Task: Search one way flight ticket for 3 adults, 3 children in premium economy from San Jose: Norman Y. Mineta San Jose International Airport to Jacksonville: Albert J. Ellis Airport on 5-3-2023. Choice of flights is Westjet. Price is upto 25000. Outbound departure time preference is 6:30.
Action: Mouse moved to (387, 192)
Screenshot: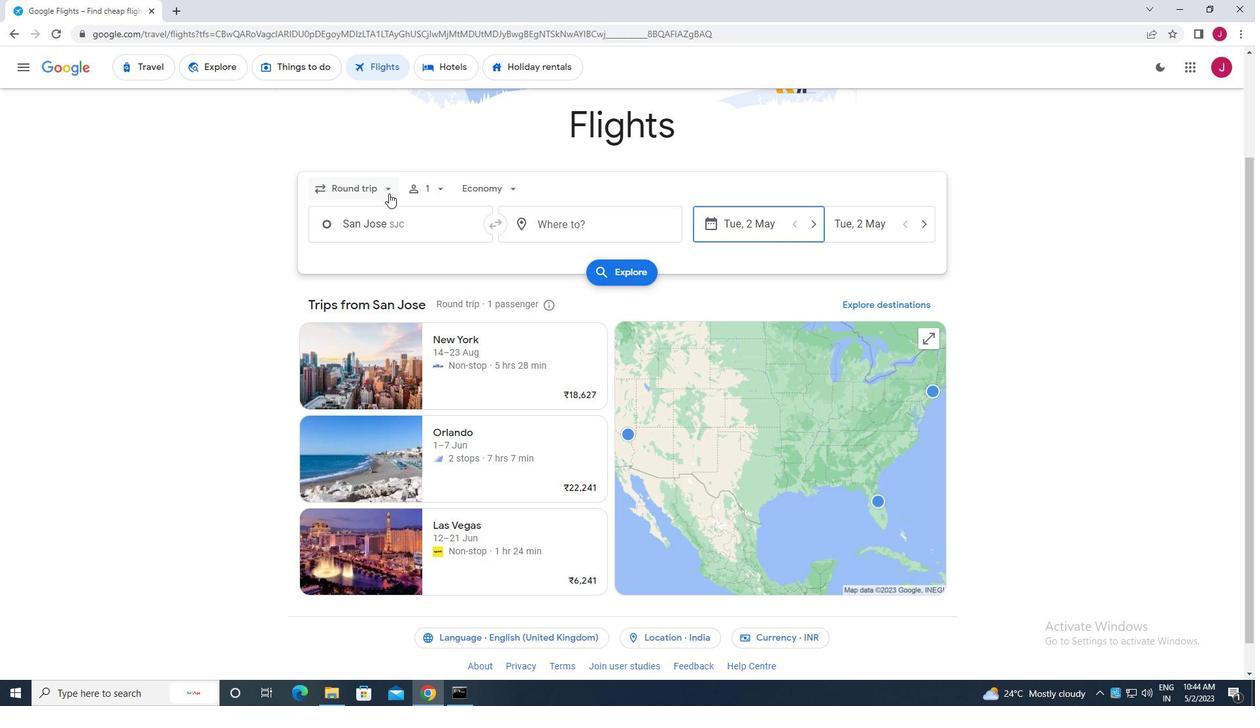 
Action: Mouse pressed left at (387, 192)
Screenshot: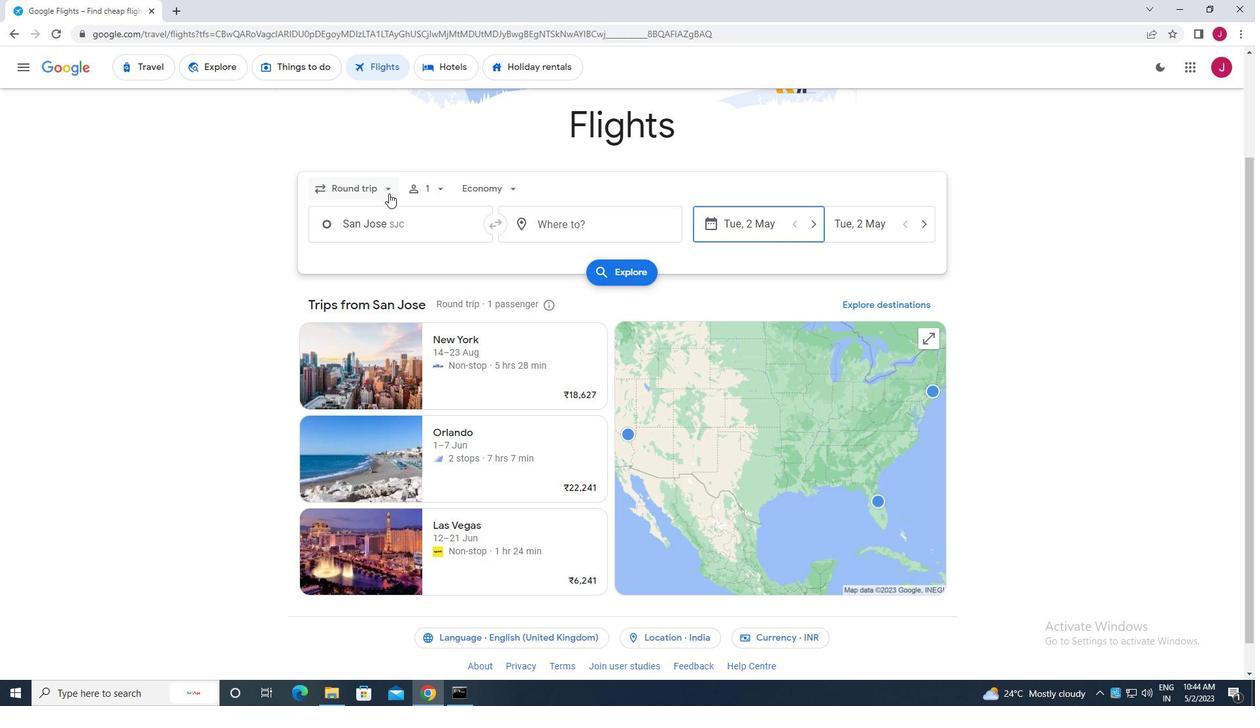 
Action: Mouse moved to (380, 249)
Screenshot: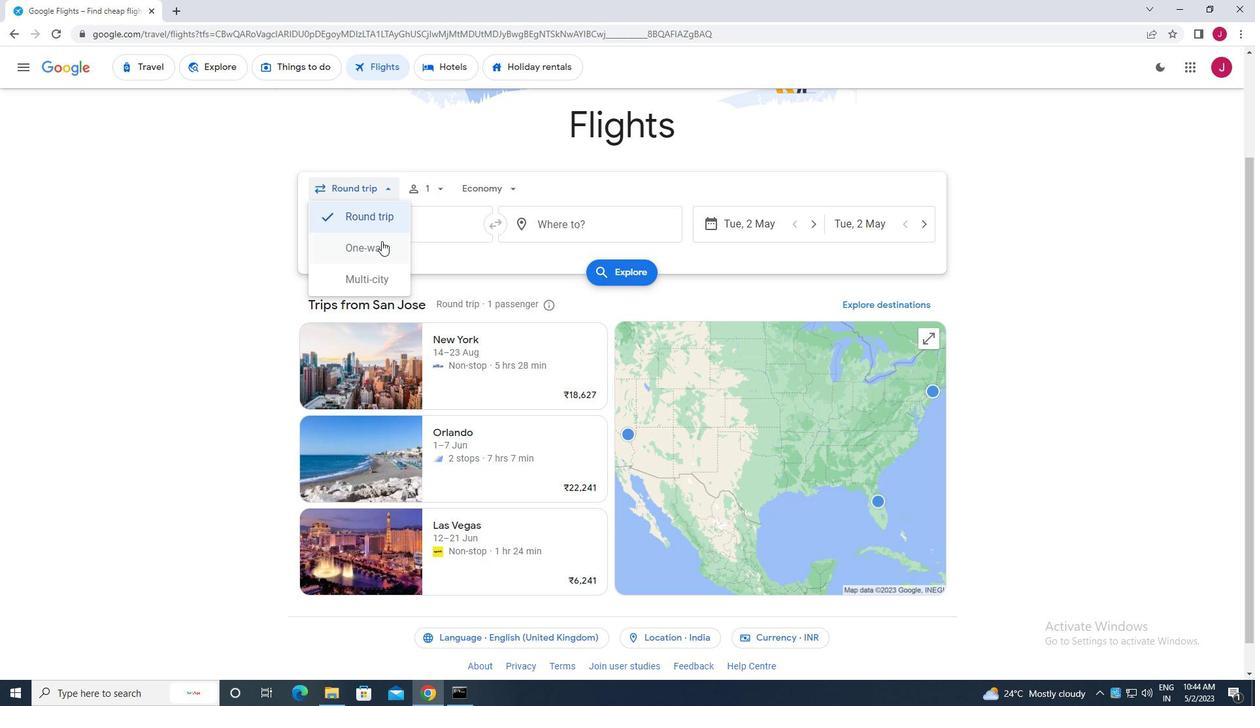 
Action: Mouse pressed left at (380, 249)
Screenshot: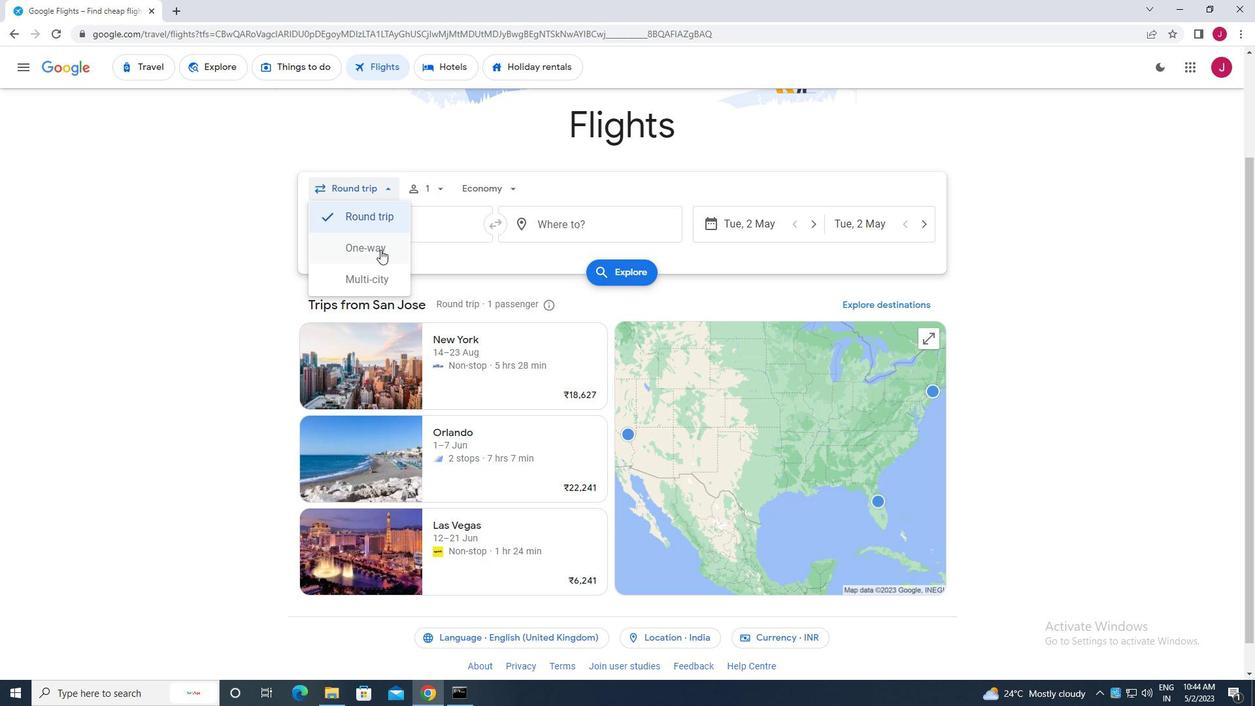 
Action: Mouse moved to (434, 188)
Screenshot: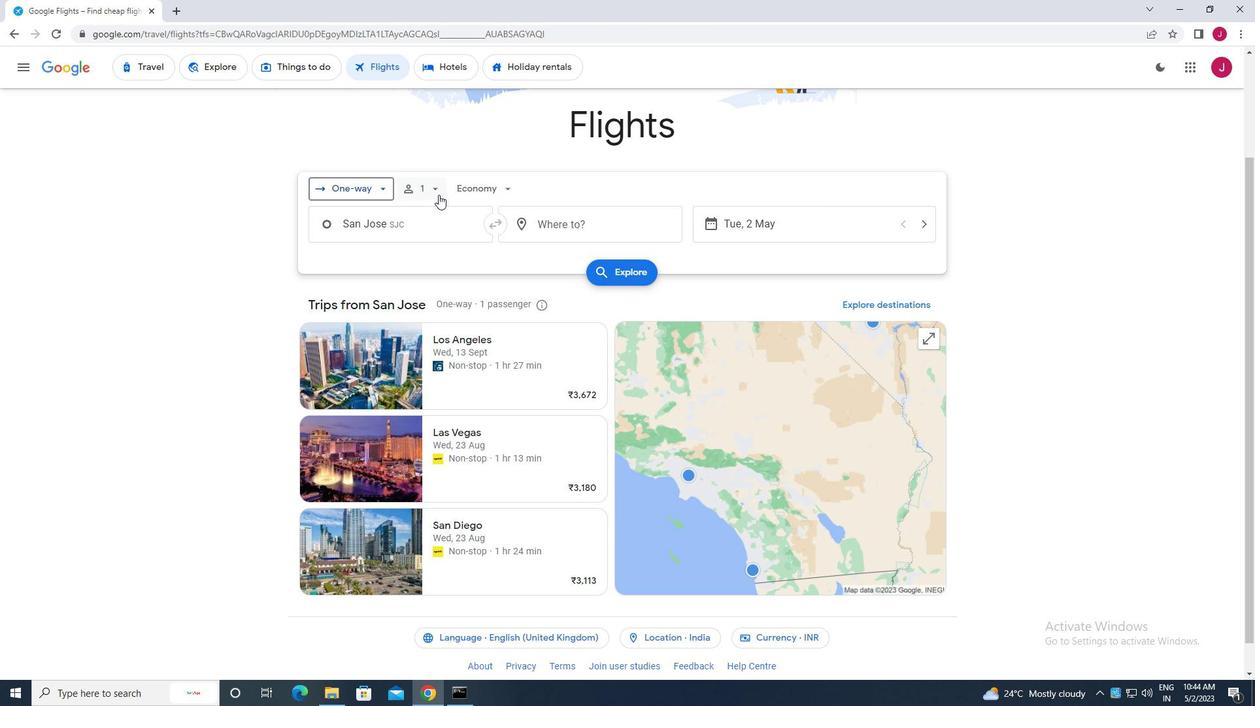 
Action: Mouse pressed left at (434, 188)
Screenshot: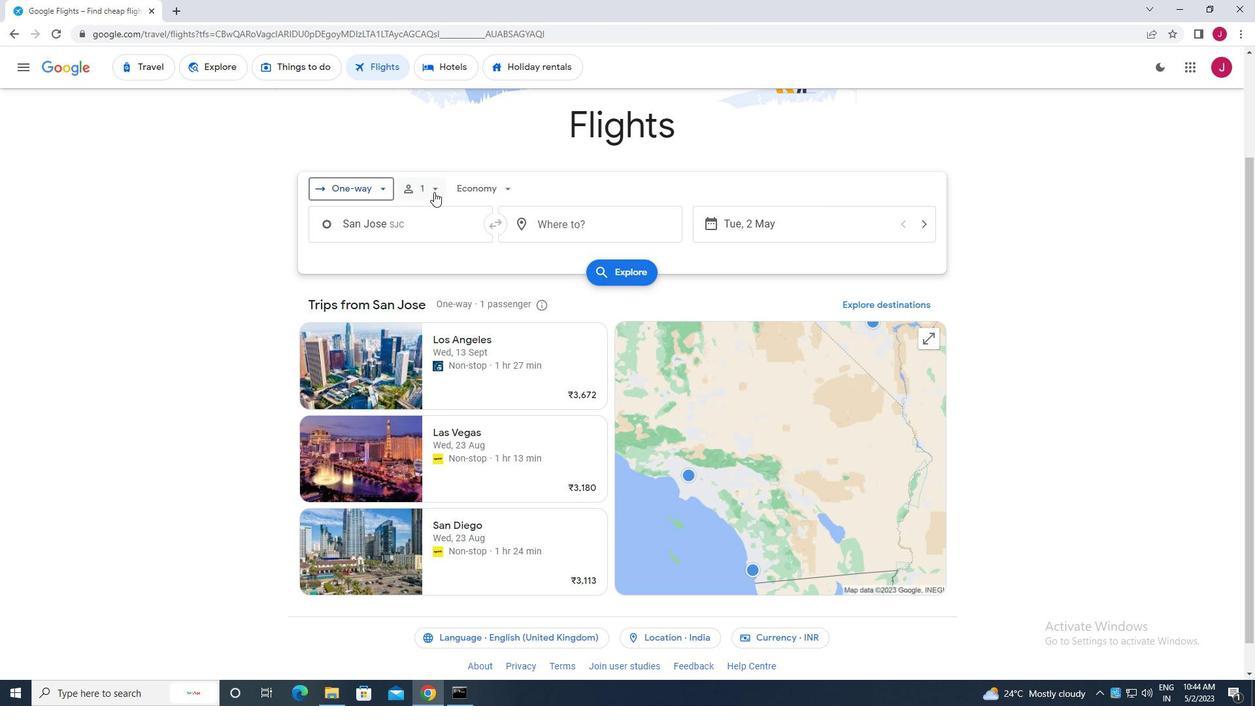
Action: Mouse moved to (540, 224)
Screenshot: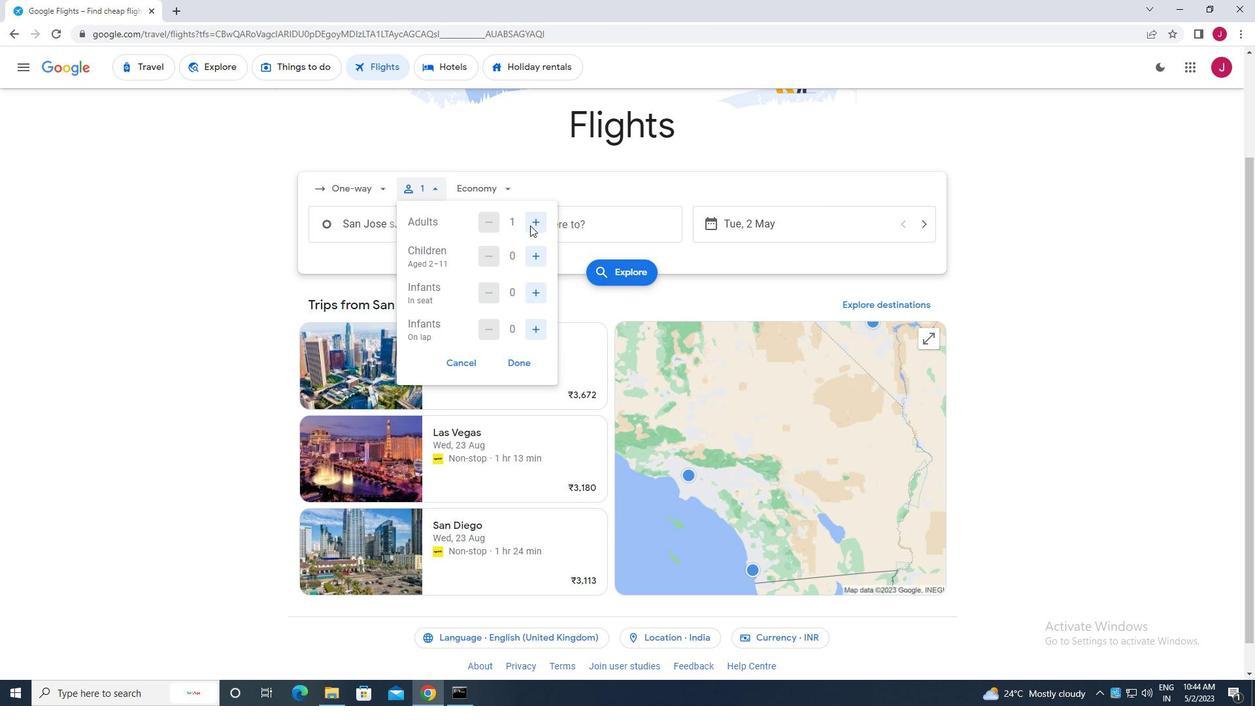 
Action: Mouse pressed left at (540, 224)
Screenshot: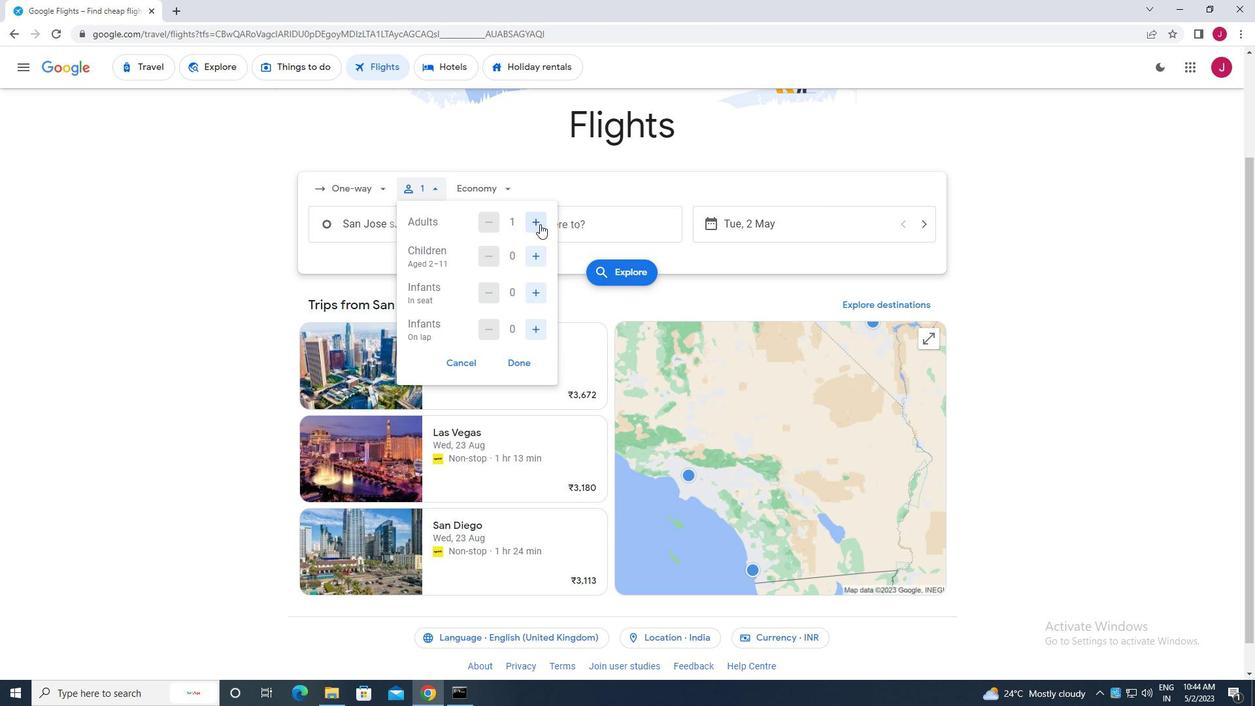
Action: Mouse pressed left at (540, 224)
Screenshot: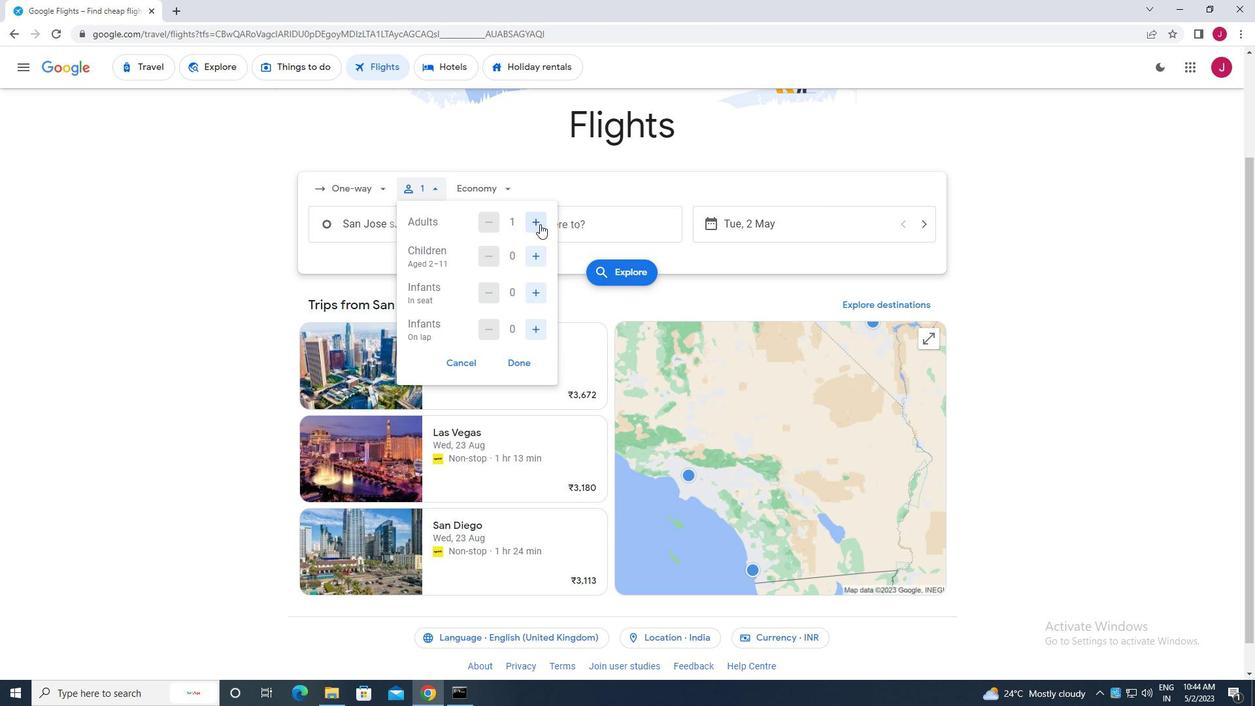 
Action: Mouse moved to (535, 259)
Screenshot: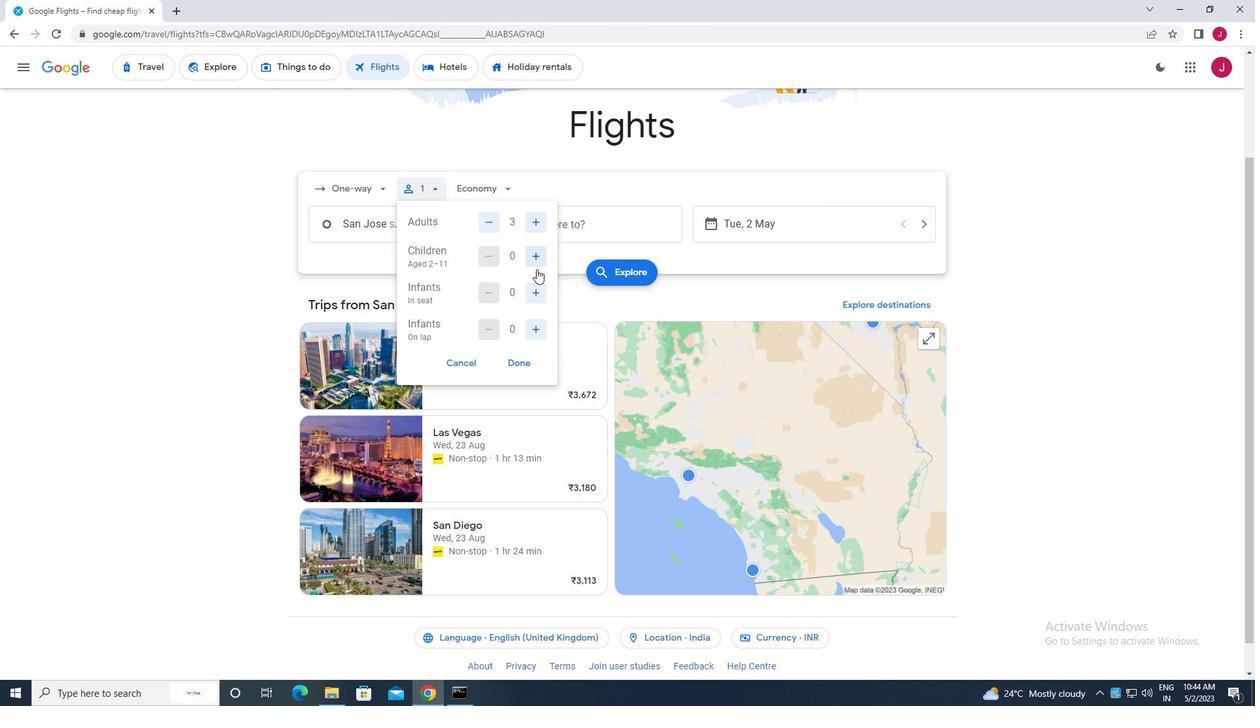 
Action: Mouse pressed left at (535, 259)
Screenshot: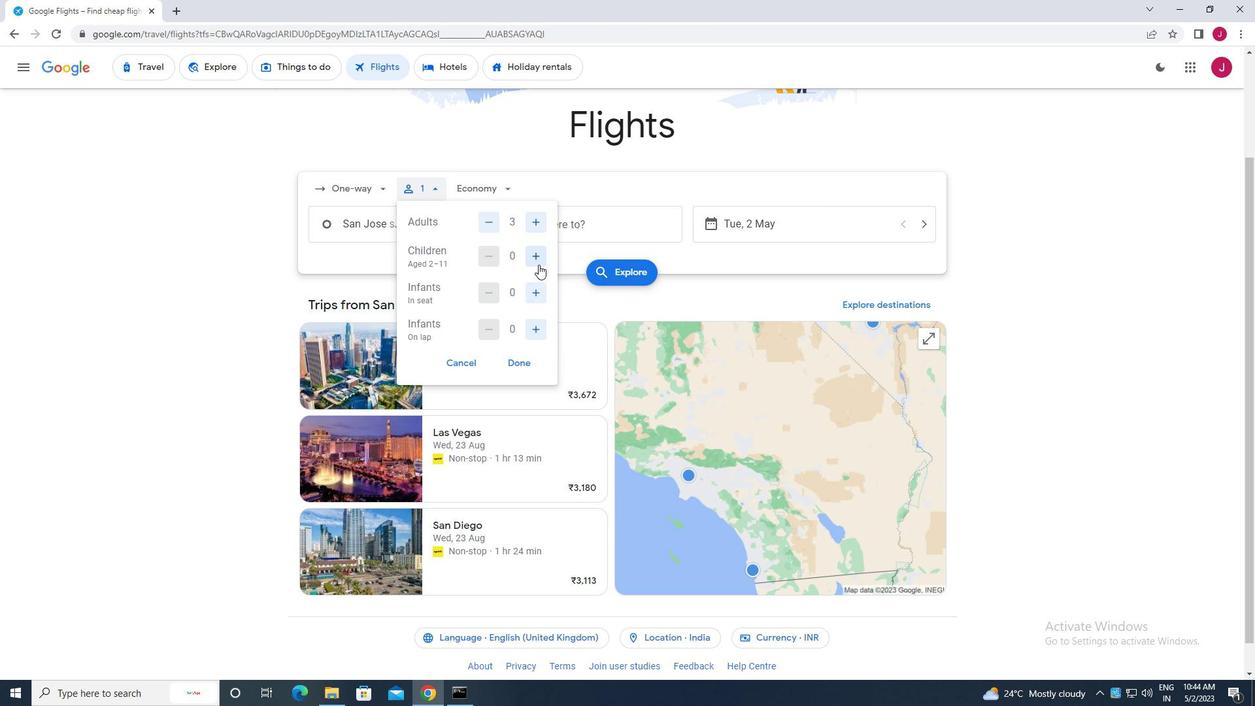 
Action: Mouse pressed left at (535, 259)
Screenshot: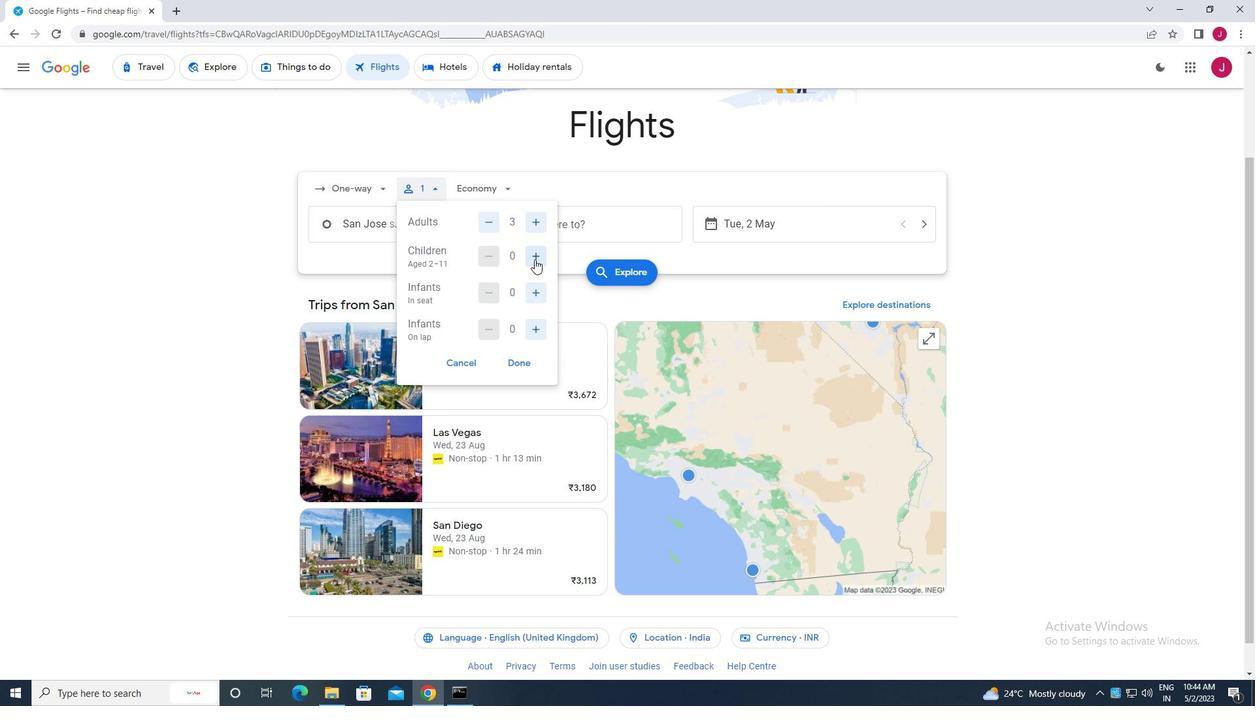 
Action: Mouse pressed left at (535, 259)
Screenshot: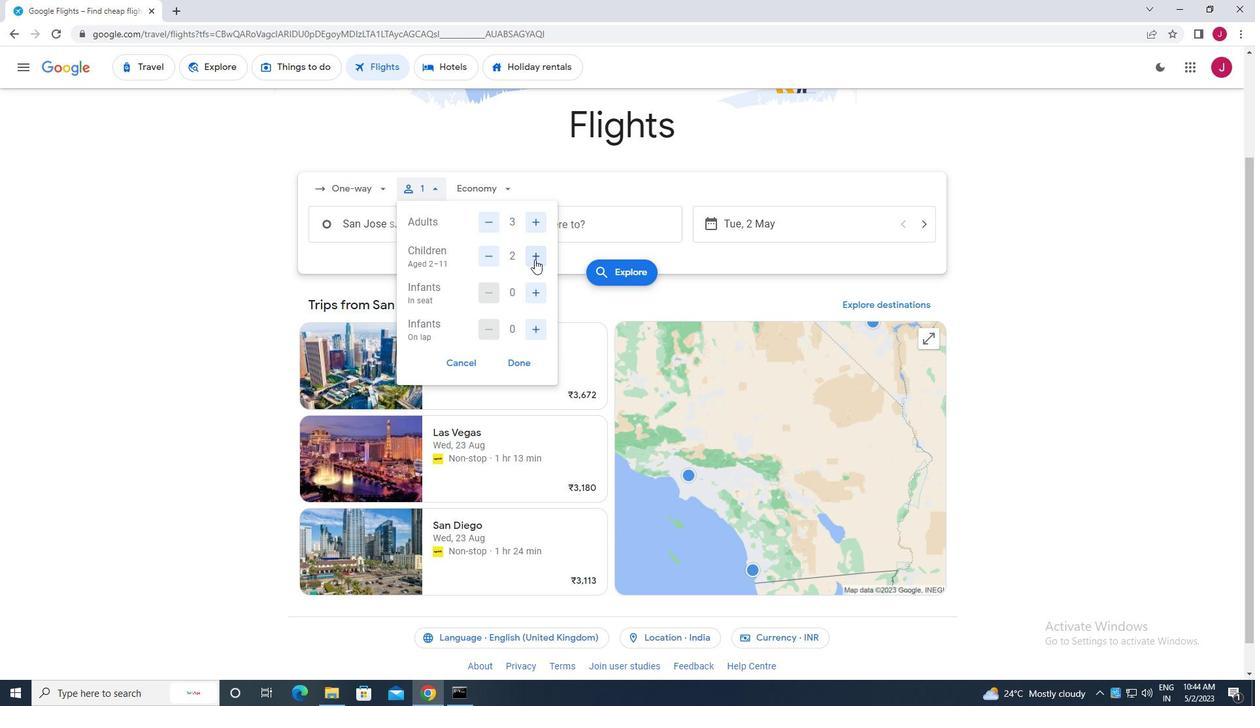 
Action: Mouse moved to (520, 363)
Screenshot: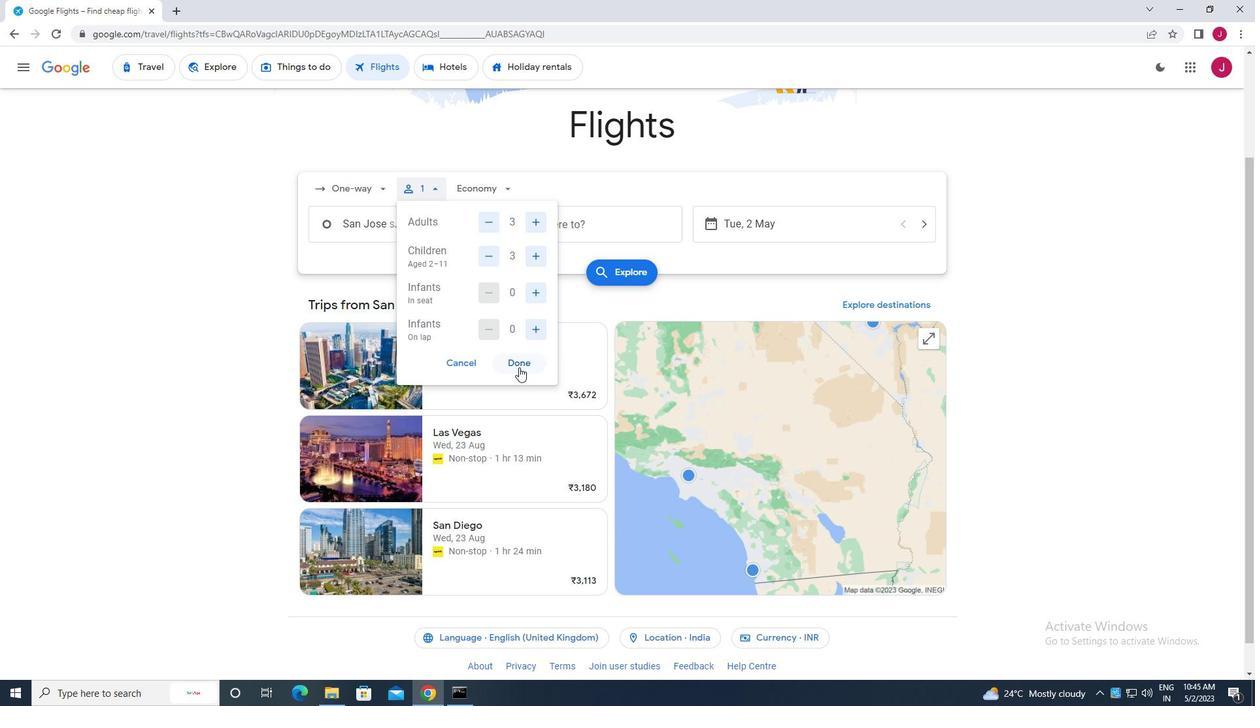 
Action: Mouse pressed left at (520, 363)
Screenshot: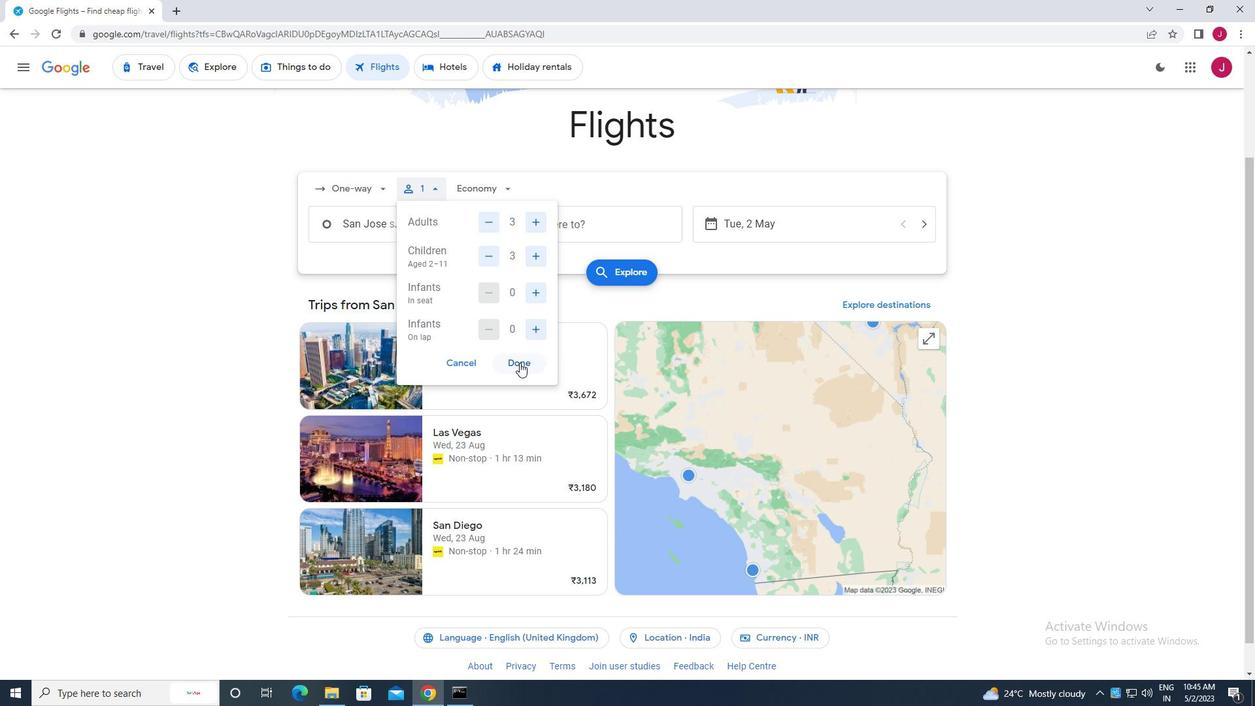 
Action: Mouse moved to (478, 186)
Screenshot: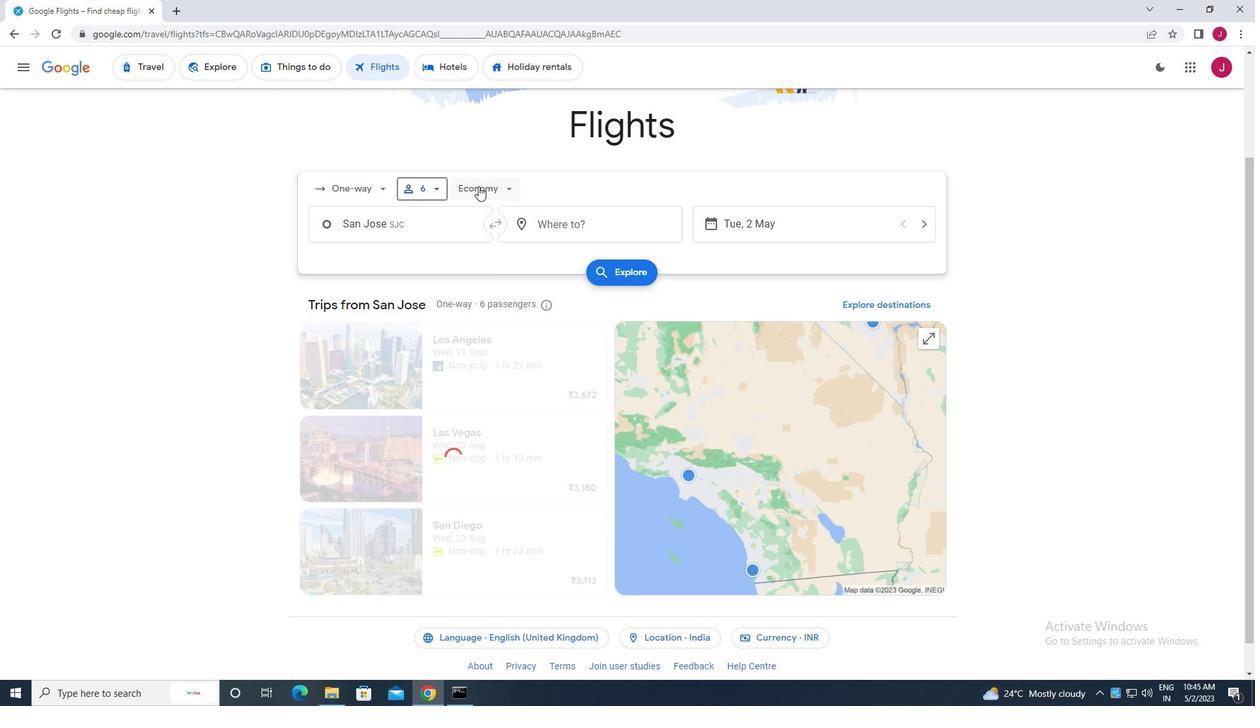 
Action: Mouse pressed left at (478, 186)
Screenshot: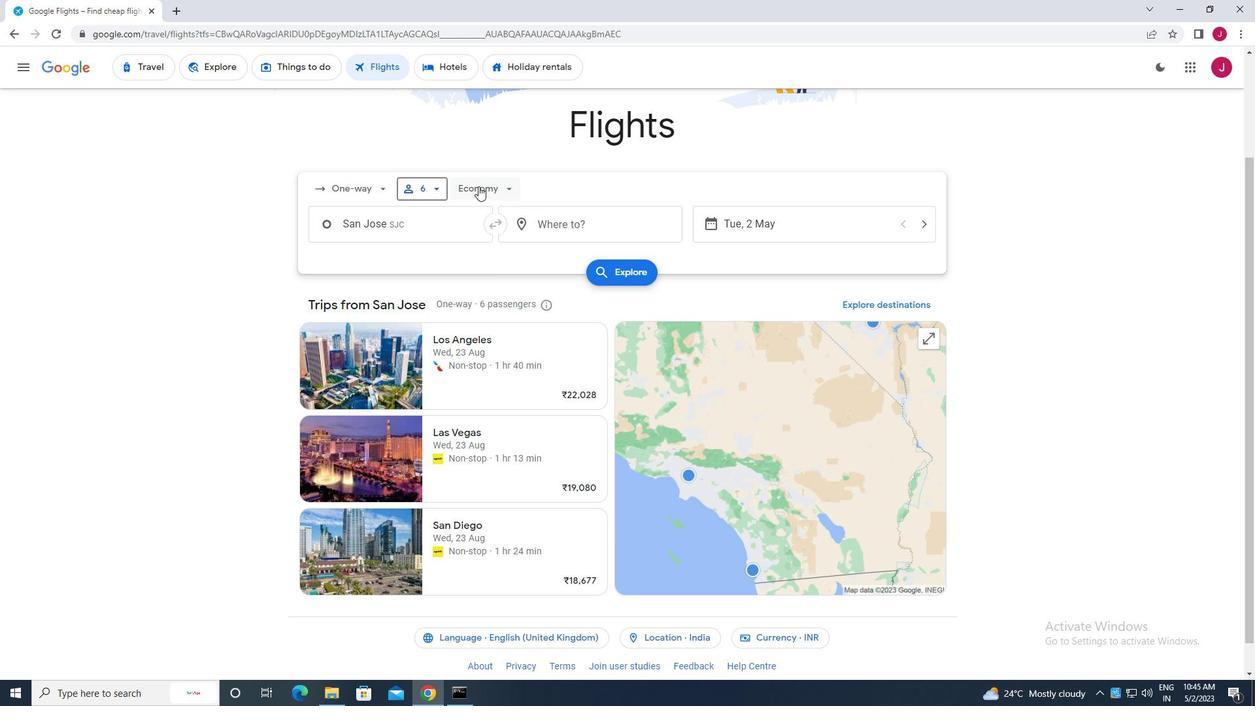 
Action: Mouse moved to (521, 245)
Screenshot: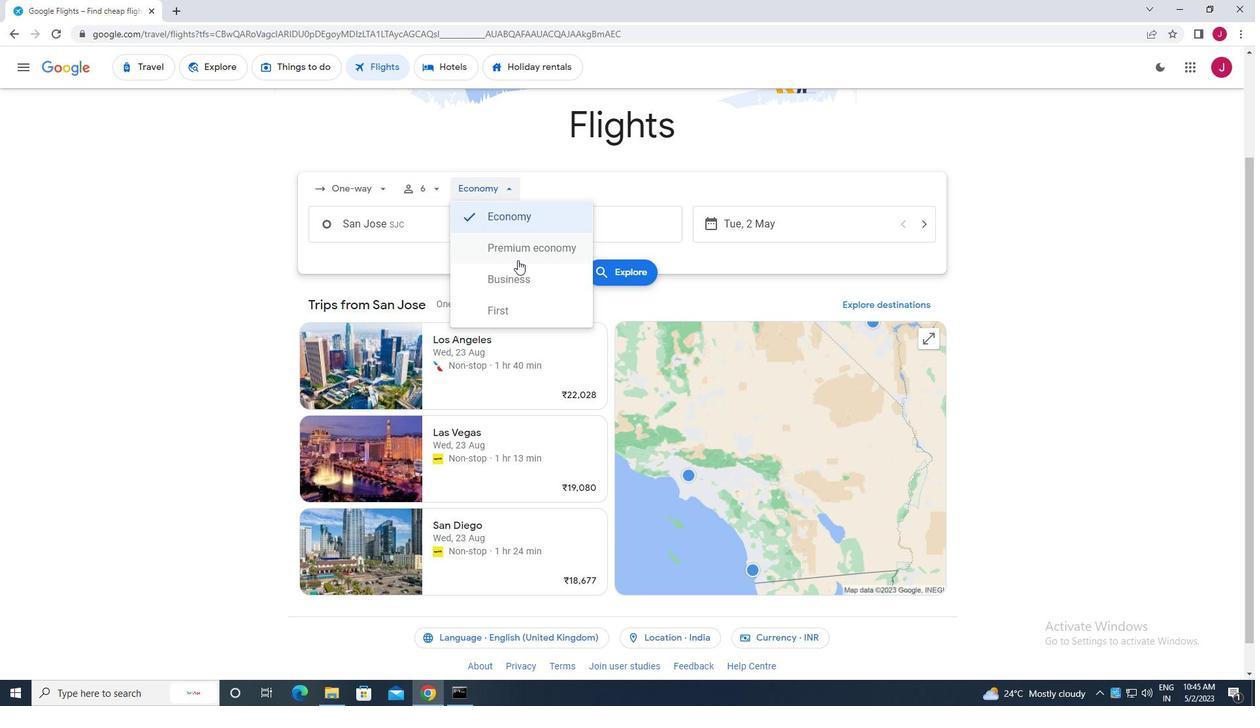 
Action: Mouse pressed left at (521, 245)
Screenshot: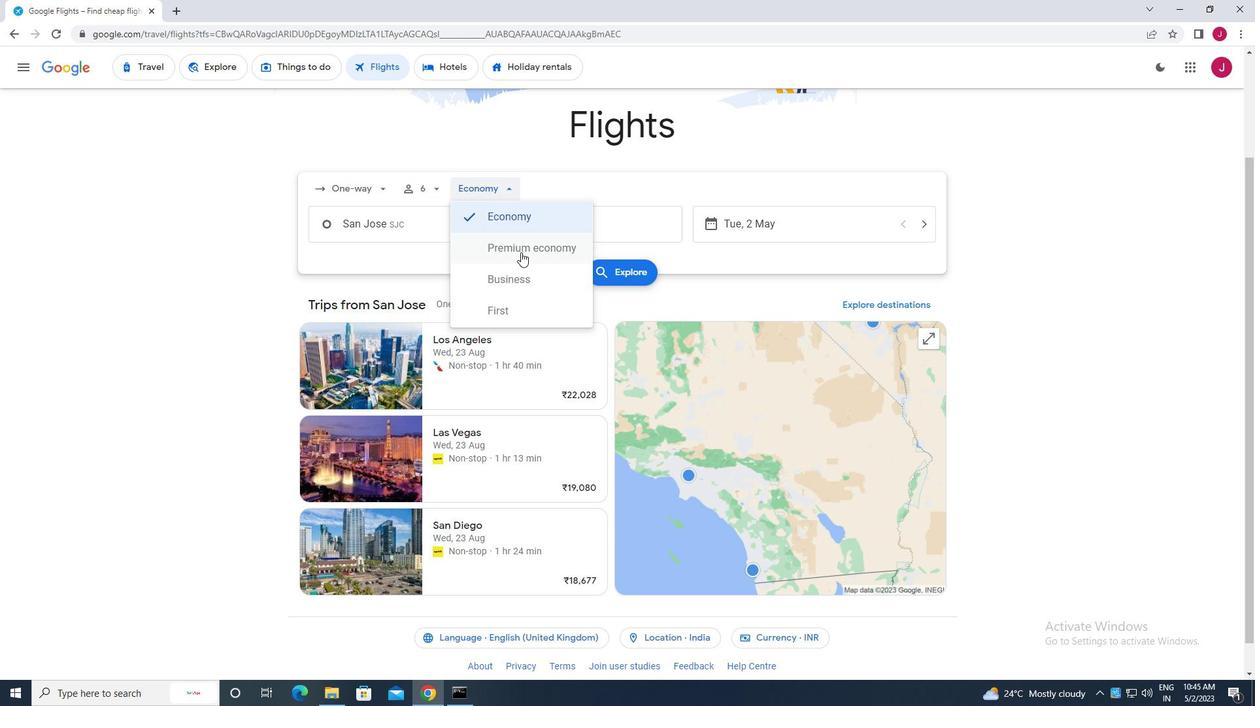 
Action: Mouse moved to (446, 231)
Screenshot: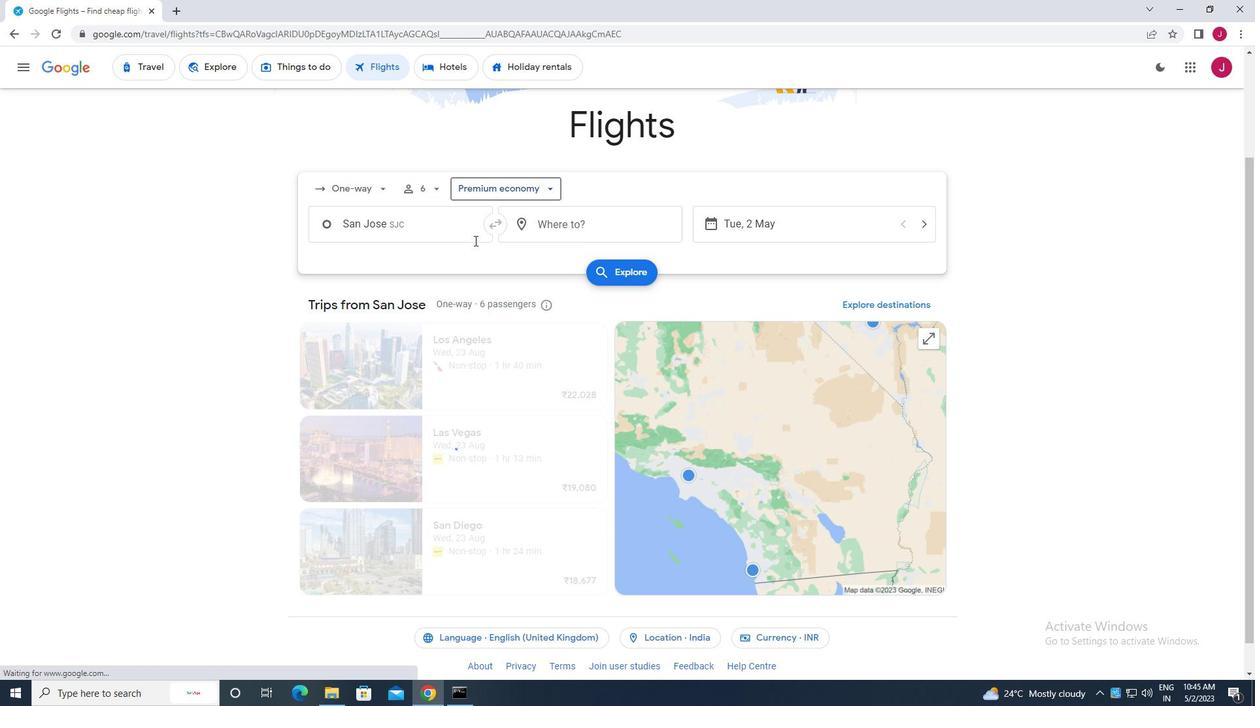 
Action: Mouse pressed left at (446, 231)
Screenshot: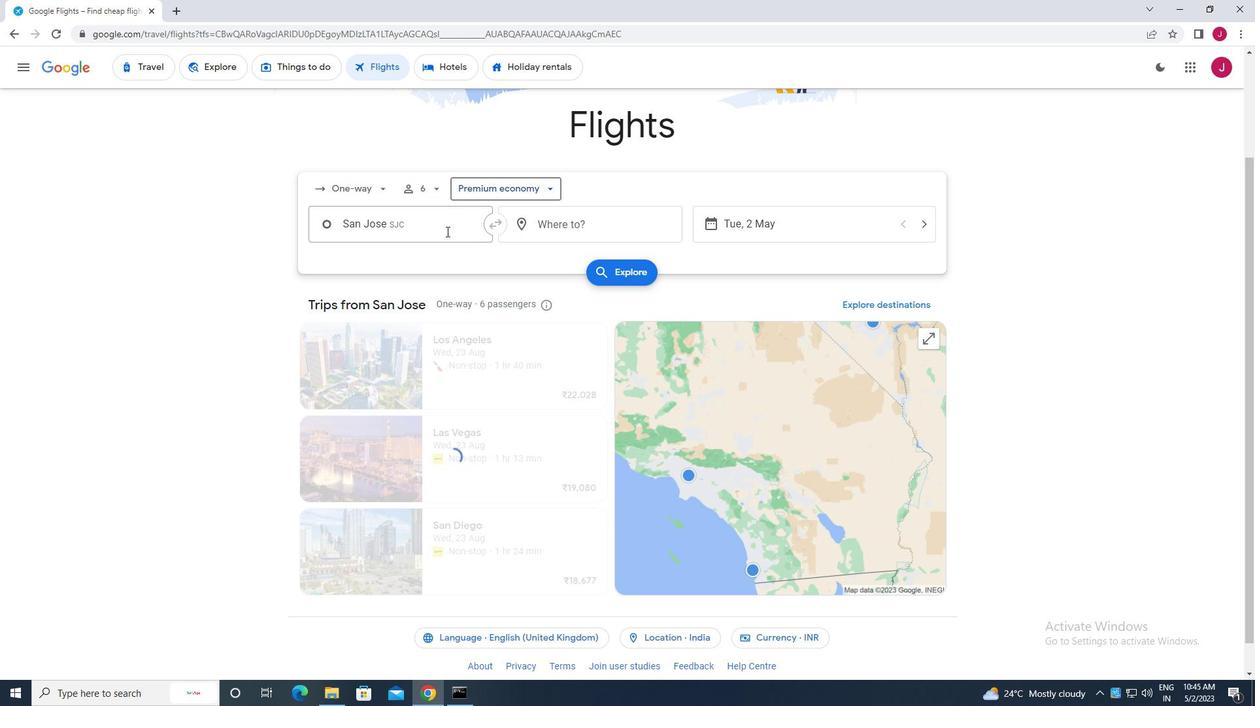 
Action: Key pressed san<Key.space>
Screenshot: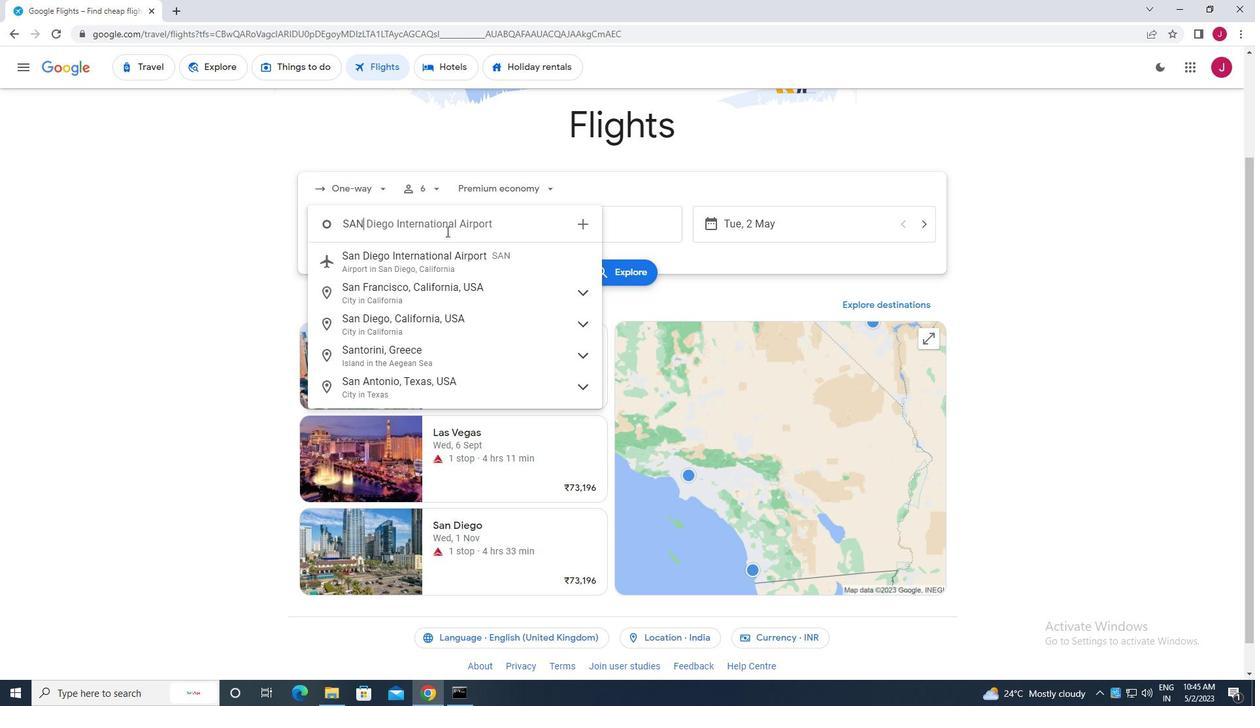 
Action: Mouse moved to (446, 231)
Screenshot: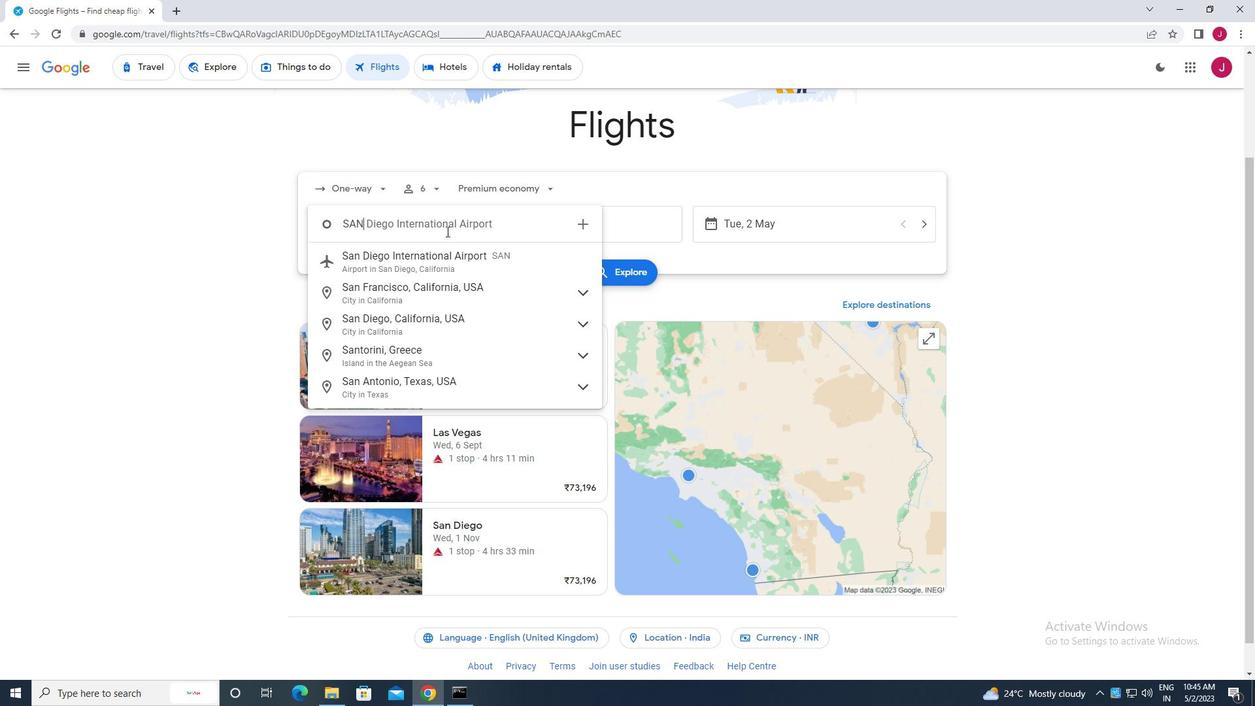 
Action: Key pressed j
Screenshot: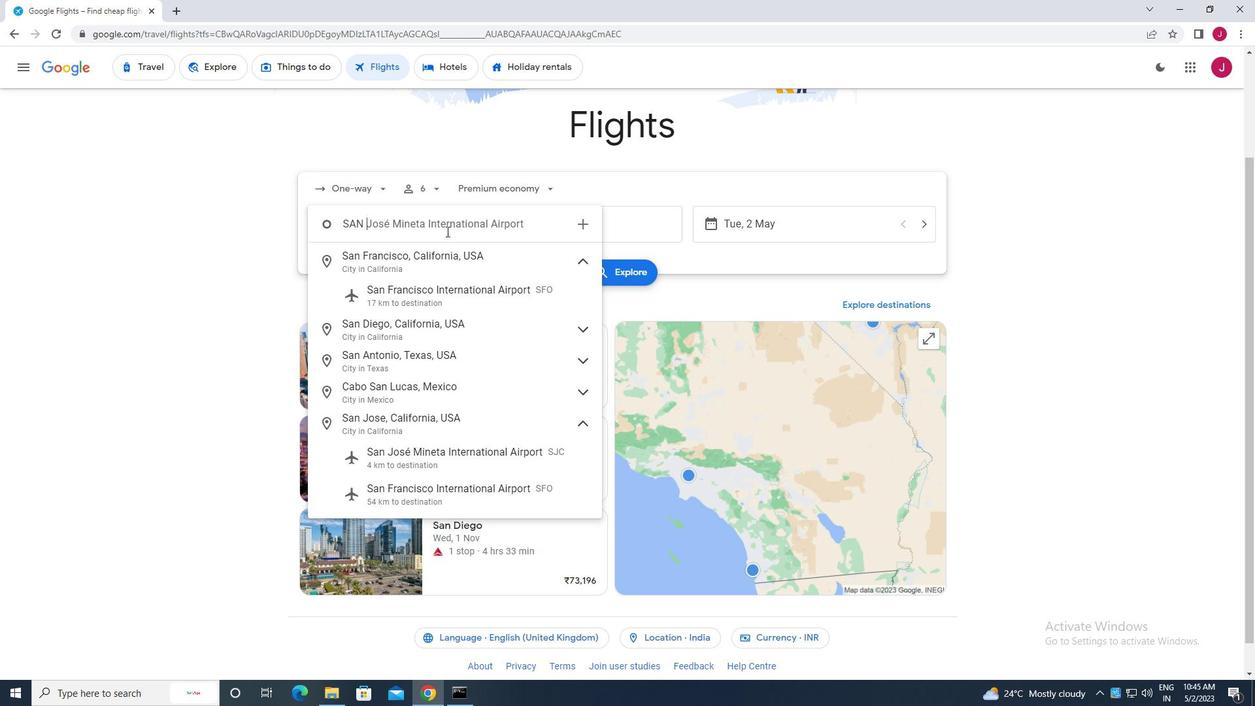 
Action: Mouse moved to (457, 294)
Screenshot: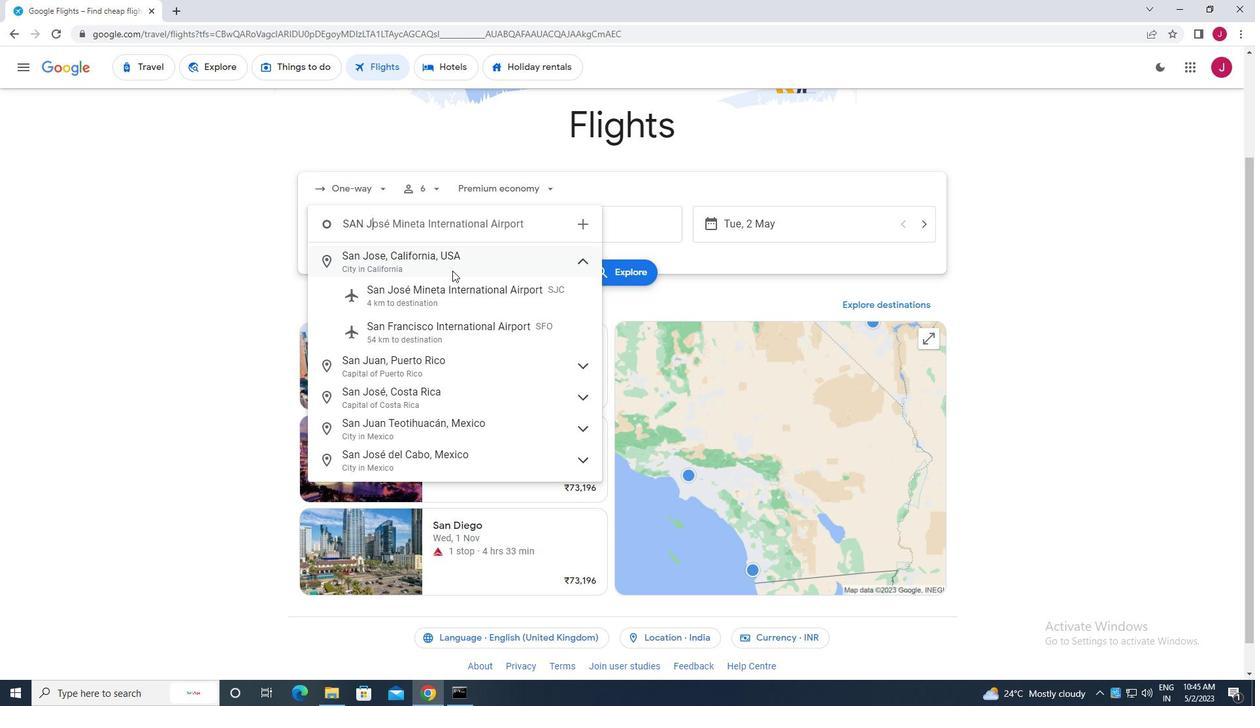
Action: Mouse pressed left at (457, 294)
Screenshot: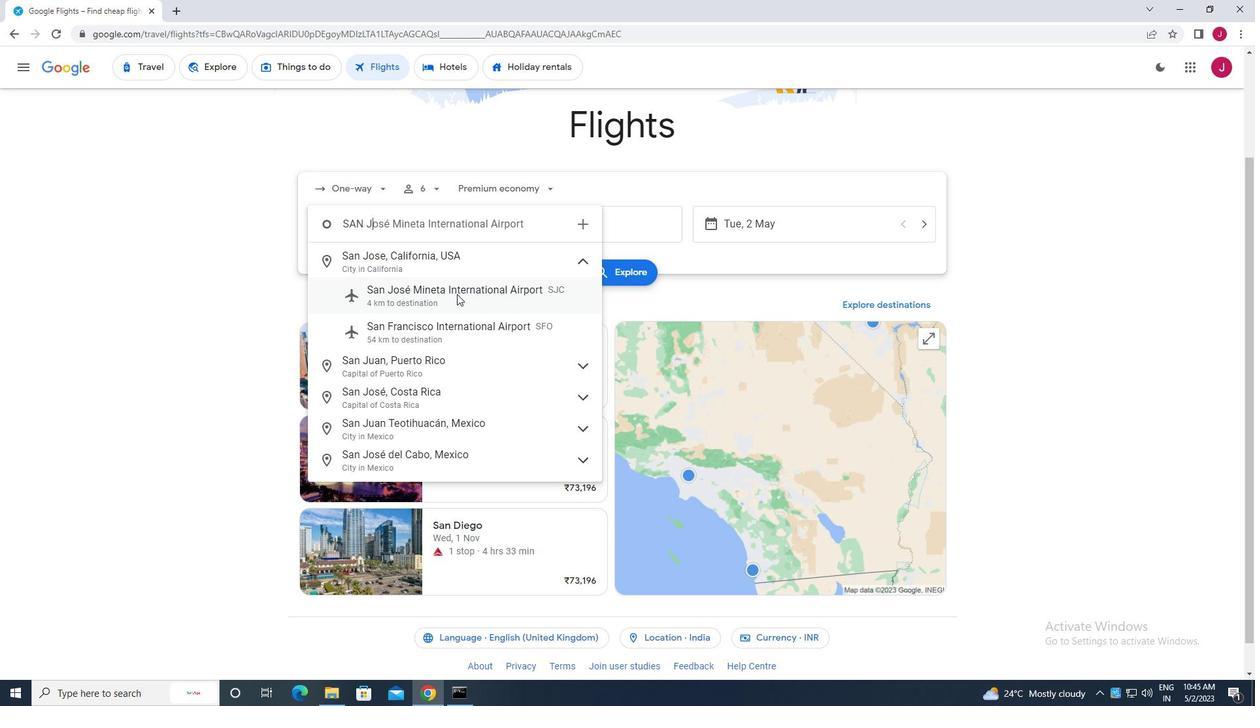 
Action: Mouse moved to (578, 227)
Screenshot: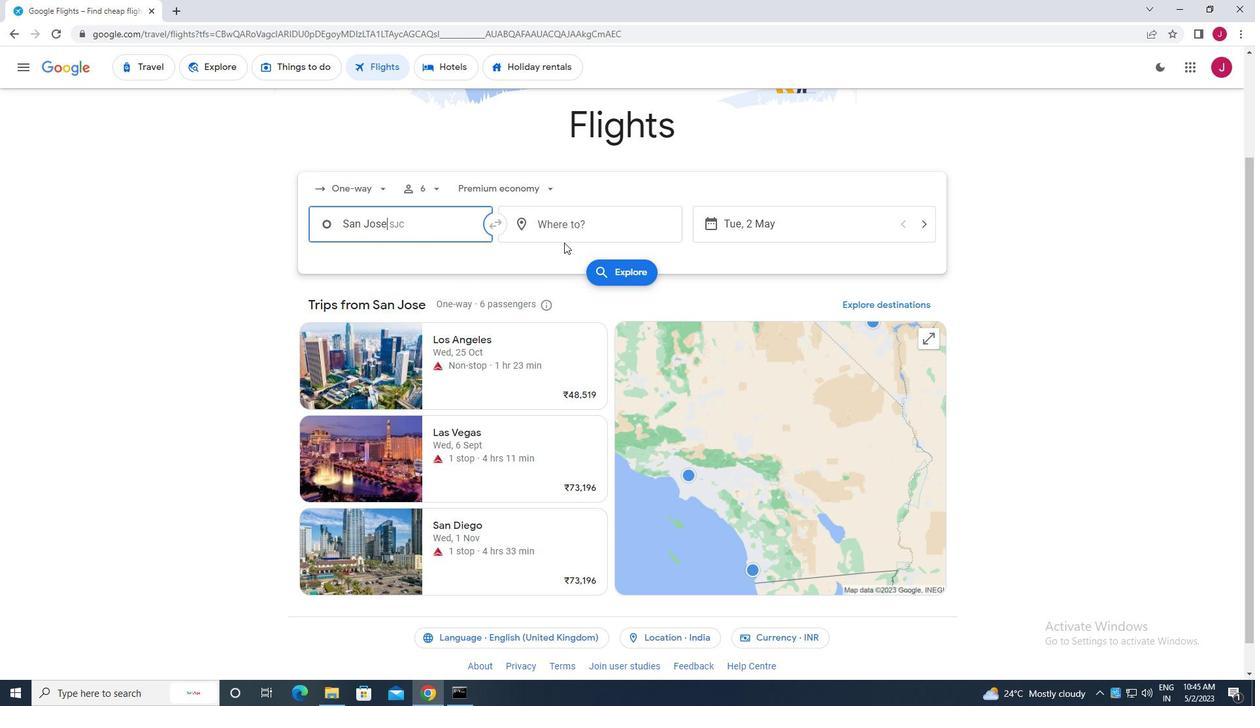 
Action: Mouse pressed left at (578, 227)
Screenshot: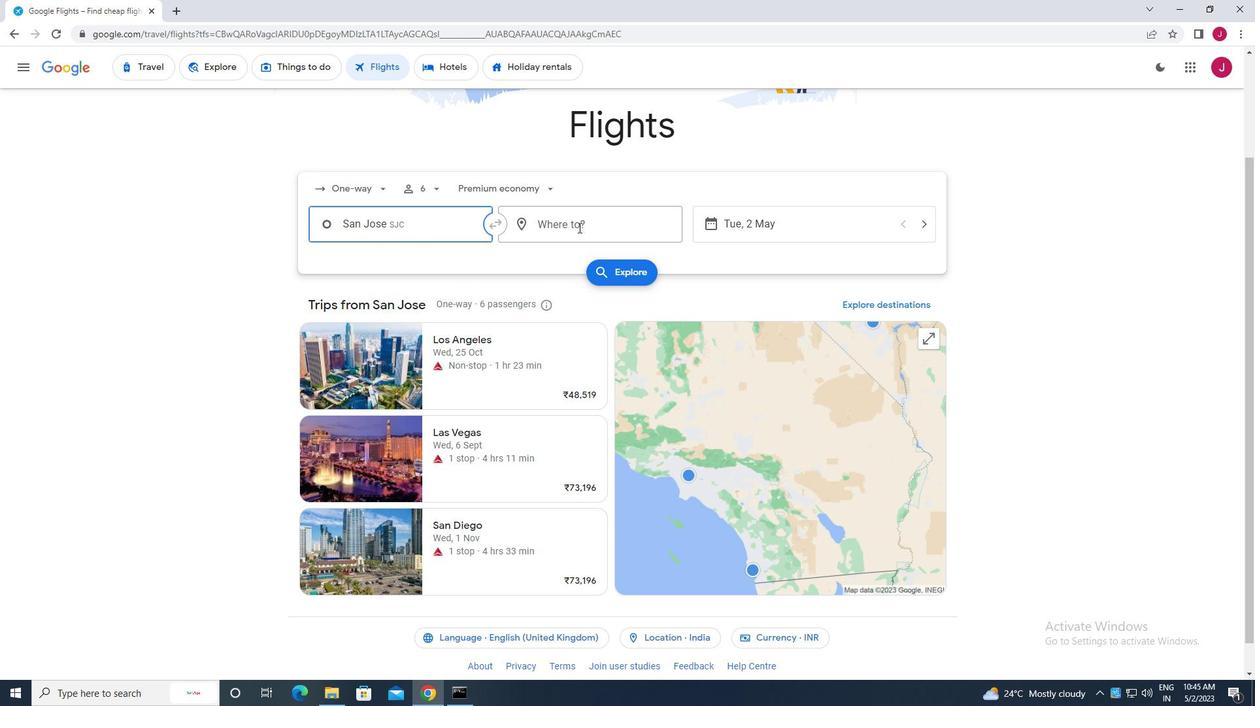 
Action: Mouse moved to (578, 228)
Screenshot: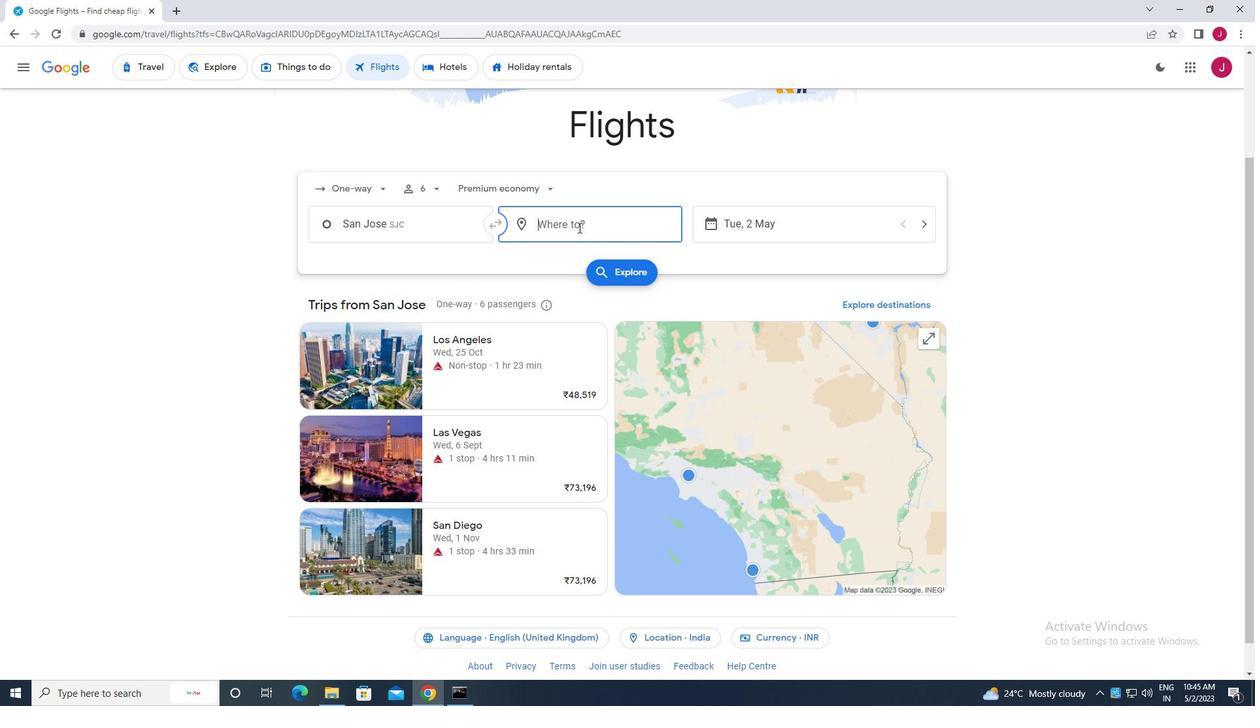 
Action: Key pressed jacksonv
Screenshot: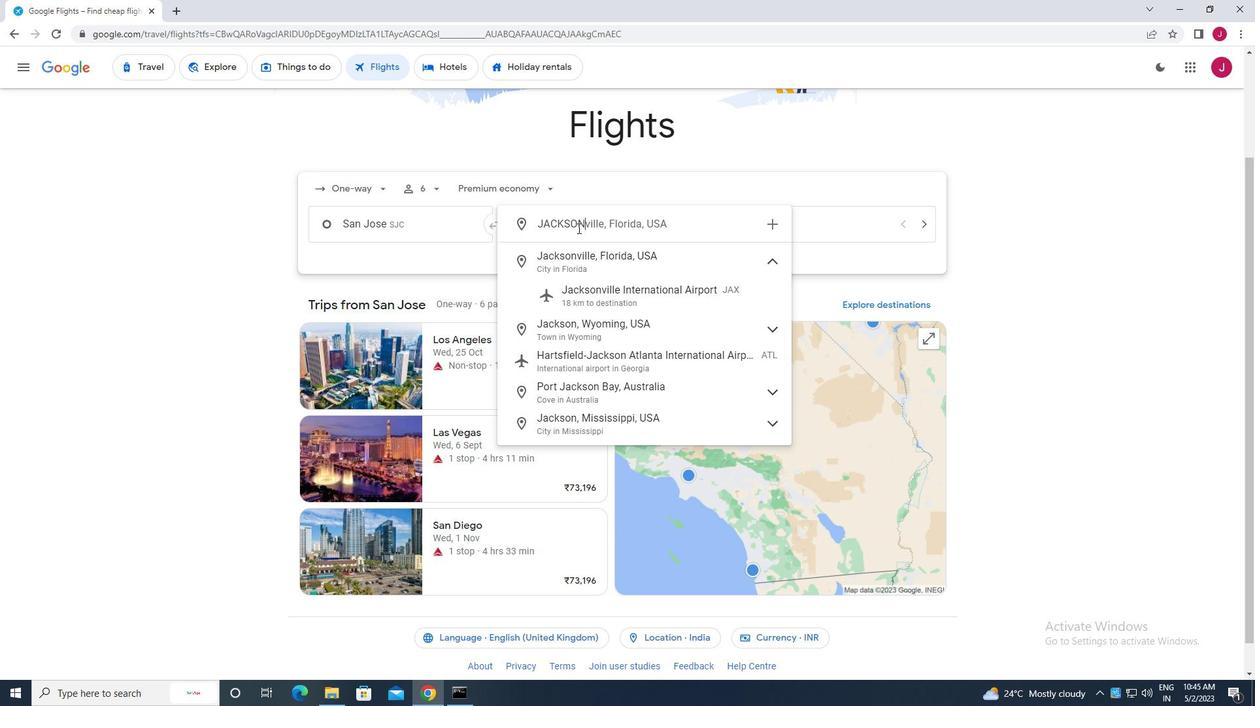 
Action: Mouse moved to (631, 225)
Screenshot: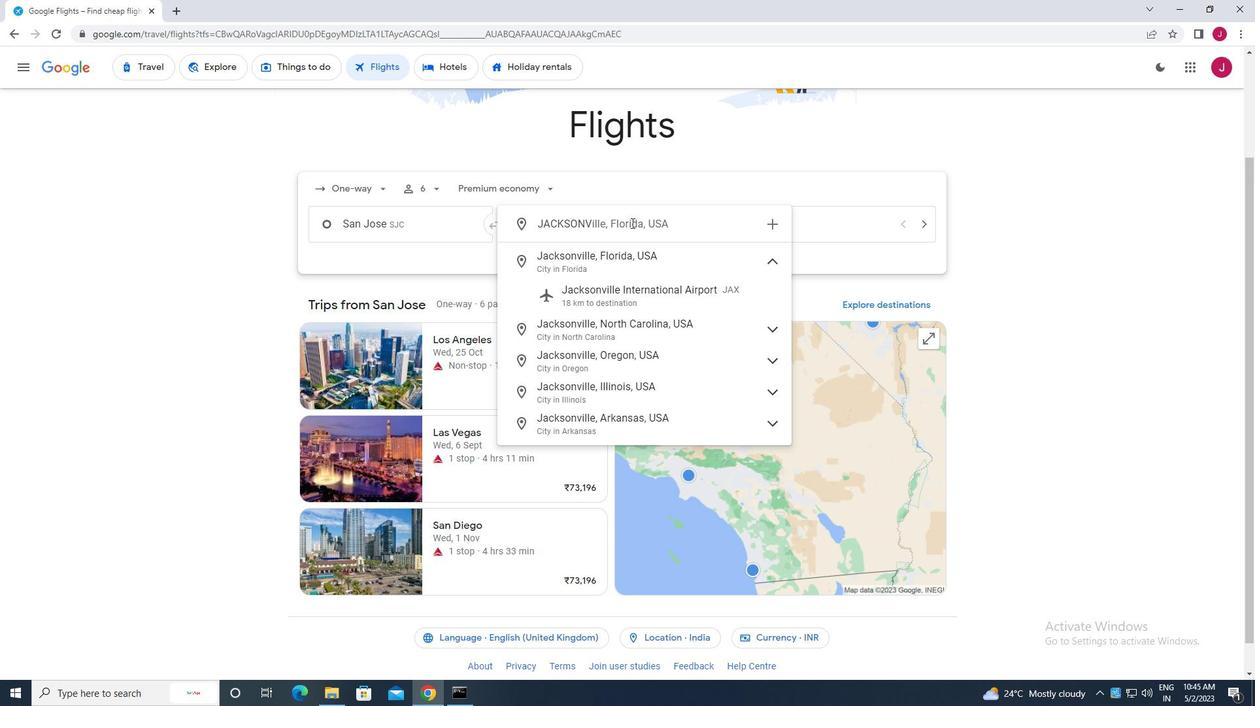 
Action: Key pressed <Key.backspace><Key.backspace><Key.backspace><Key.backspace><Key.backspace><Key.backspace><Key.backspace><Key.backspace><Key.backspace><Key.backspace><Key.backspace>albr<Key.backspace>ert<Key.space>j
Screenshot: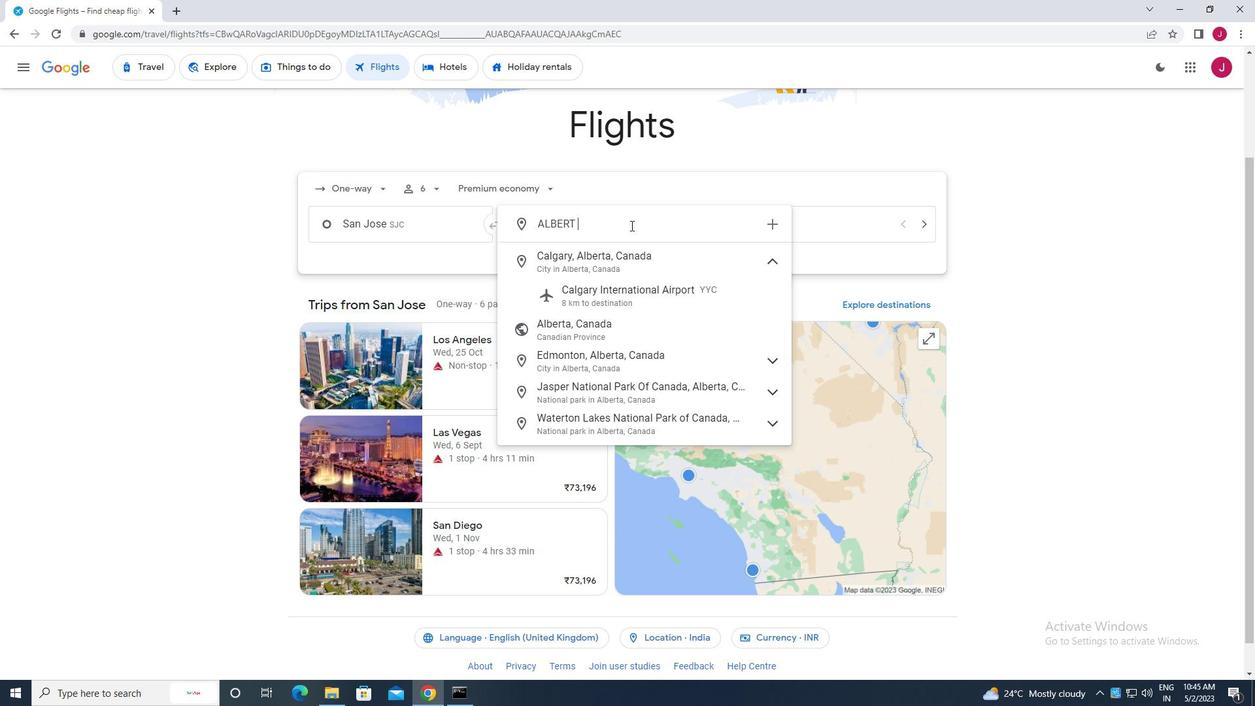 
Action: Mouse moved to (650, 259)
Screenshot: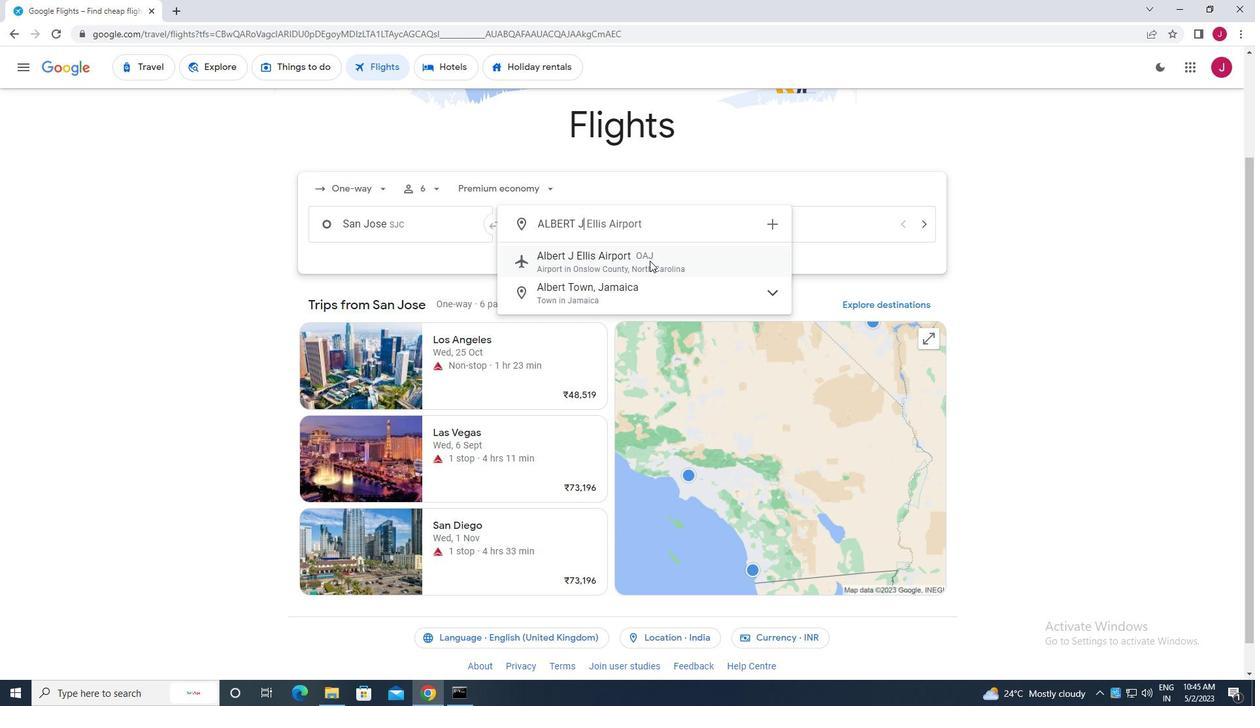 
Action: Mouse pressed left at (650, 259)
Screenshot: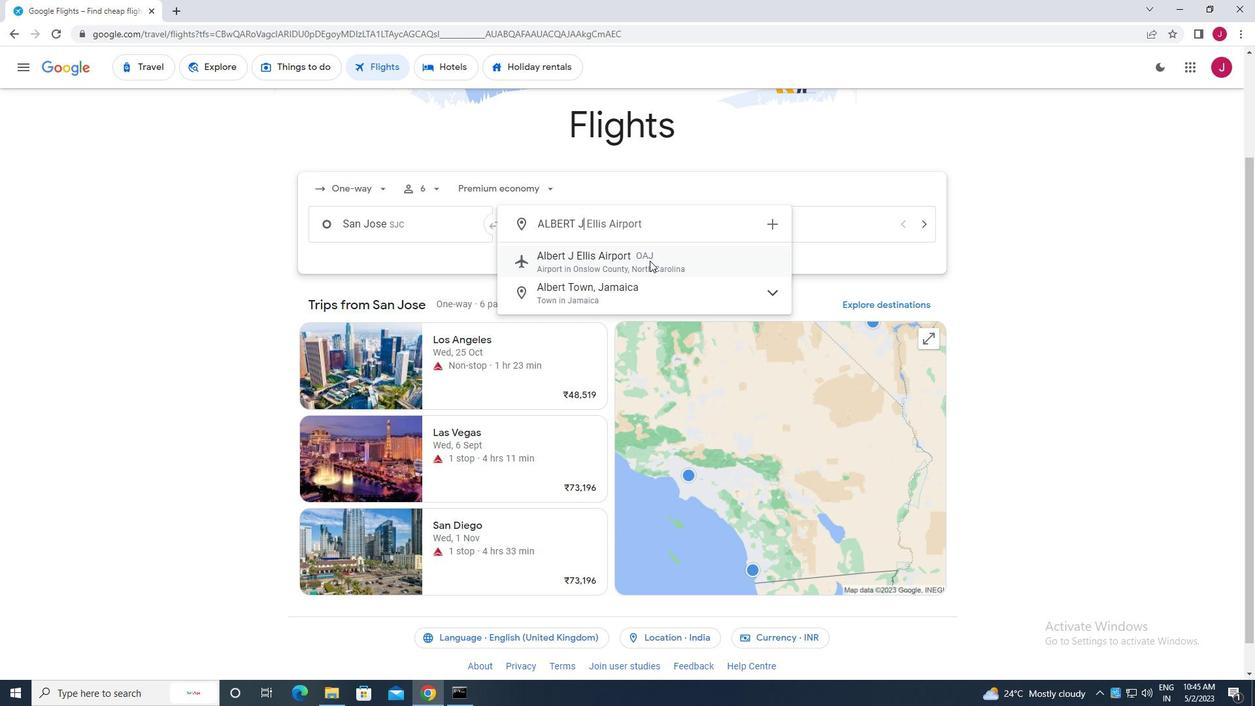 
Action: Mouse moved to (760, 224)
Screenshot: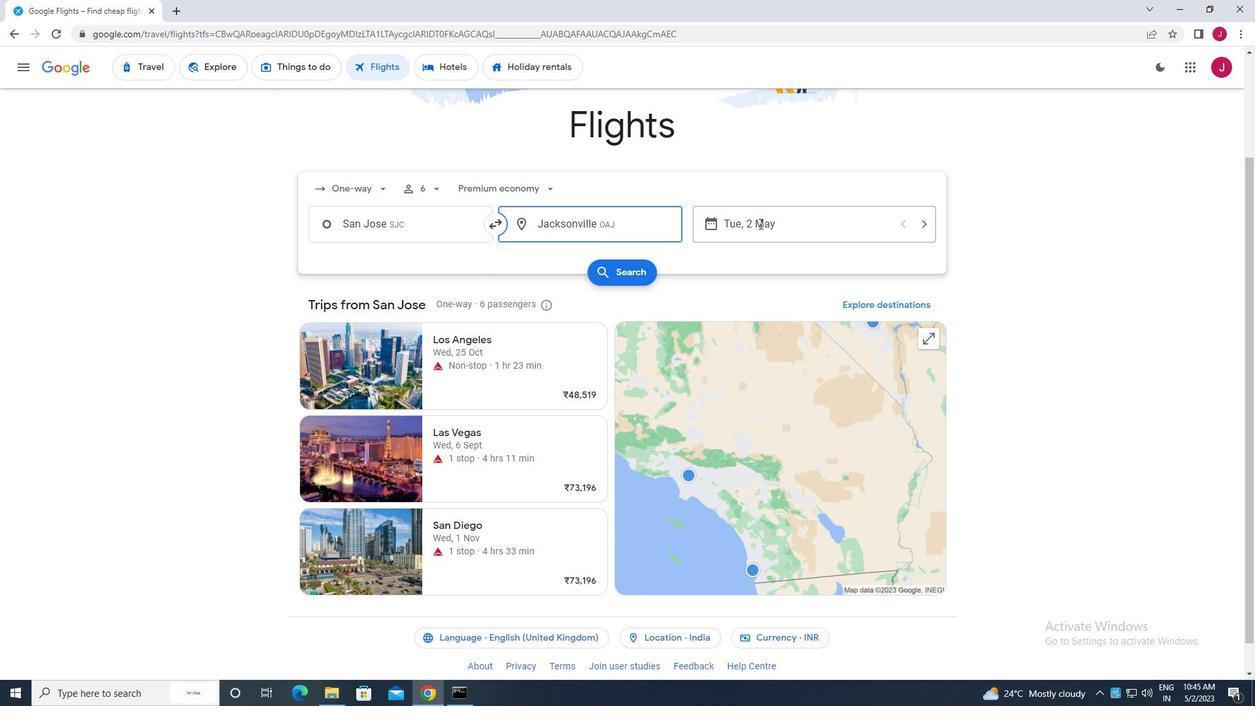 
Action: Mouse pressed left at (760, 224)
Screenshot: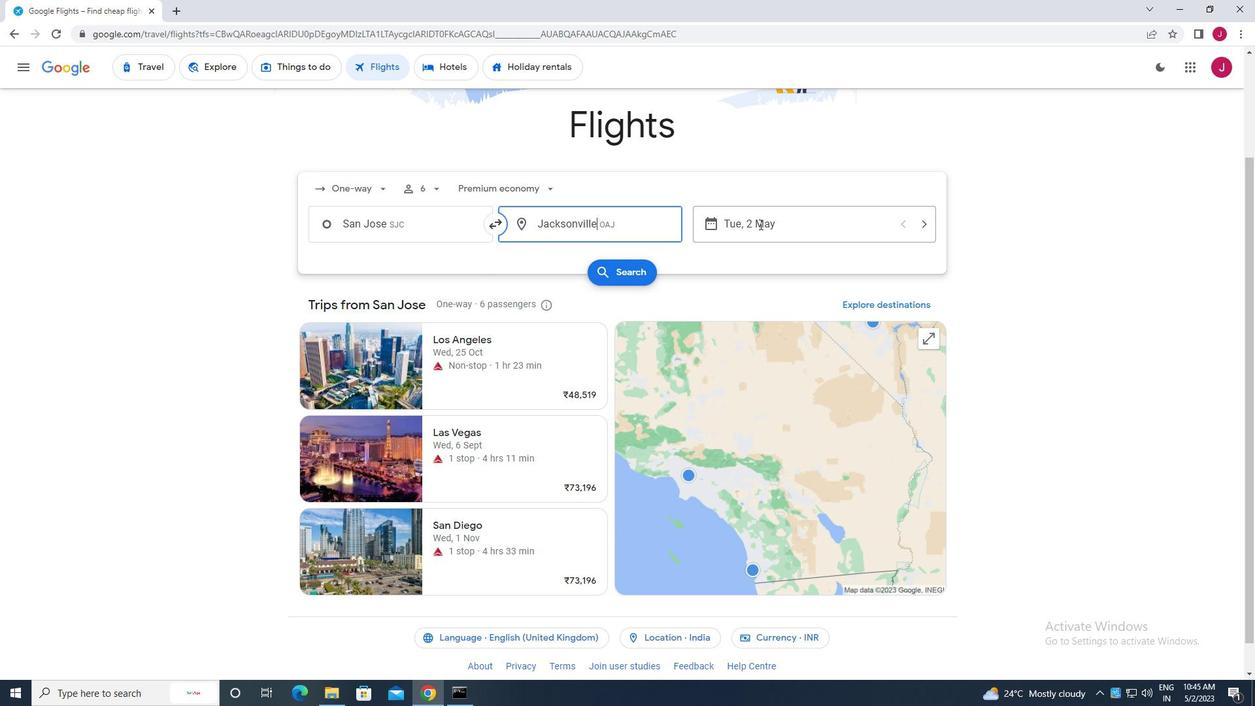 
Action: Mouse moved to (566, 321)
Screenshot: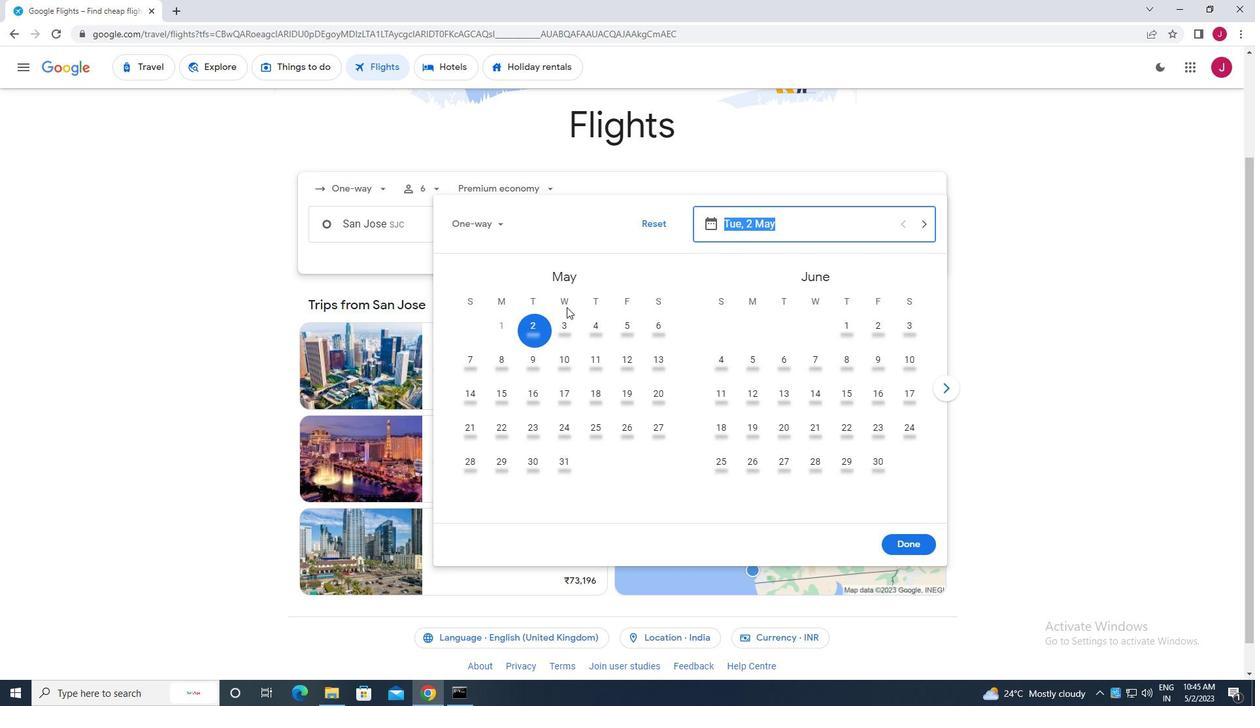 
Action: Mouse pressed left at (566, 321)
Screenshot: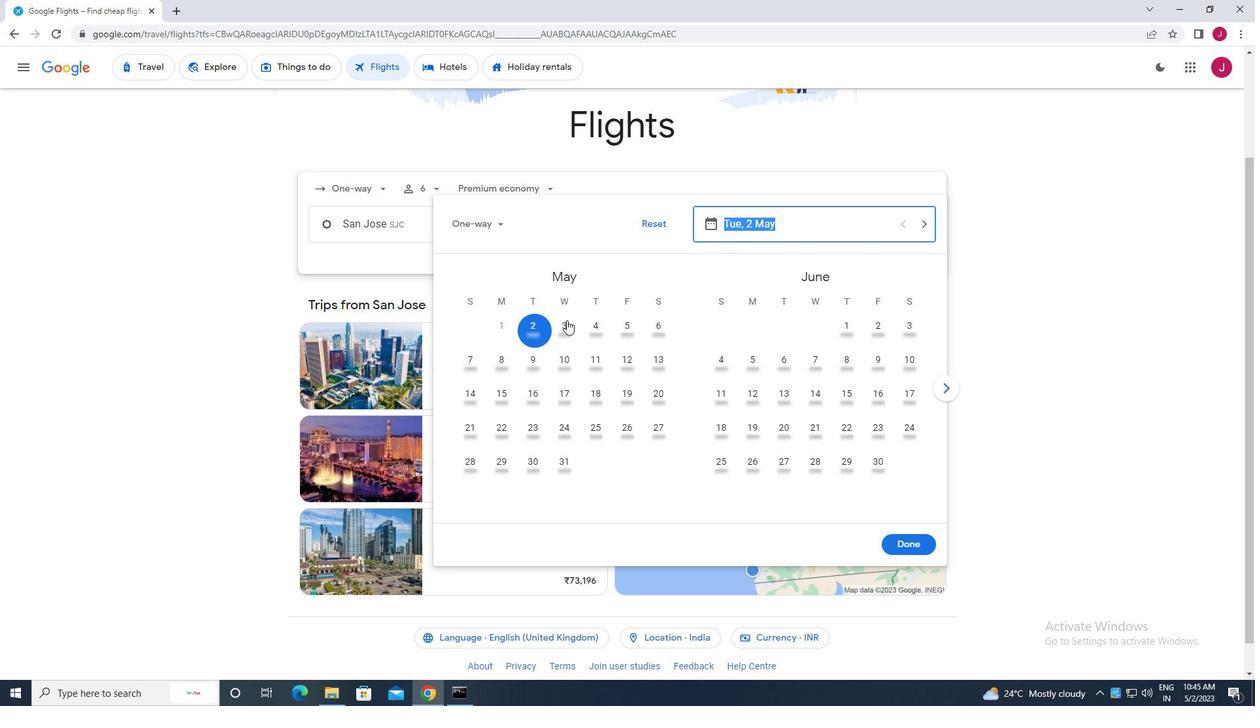
Action: Mouse moved to (900, 545)
Screenshot: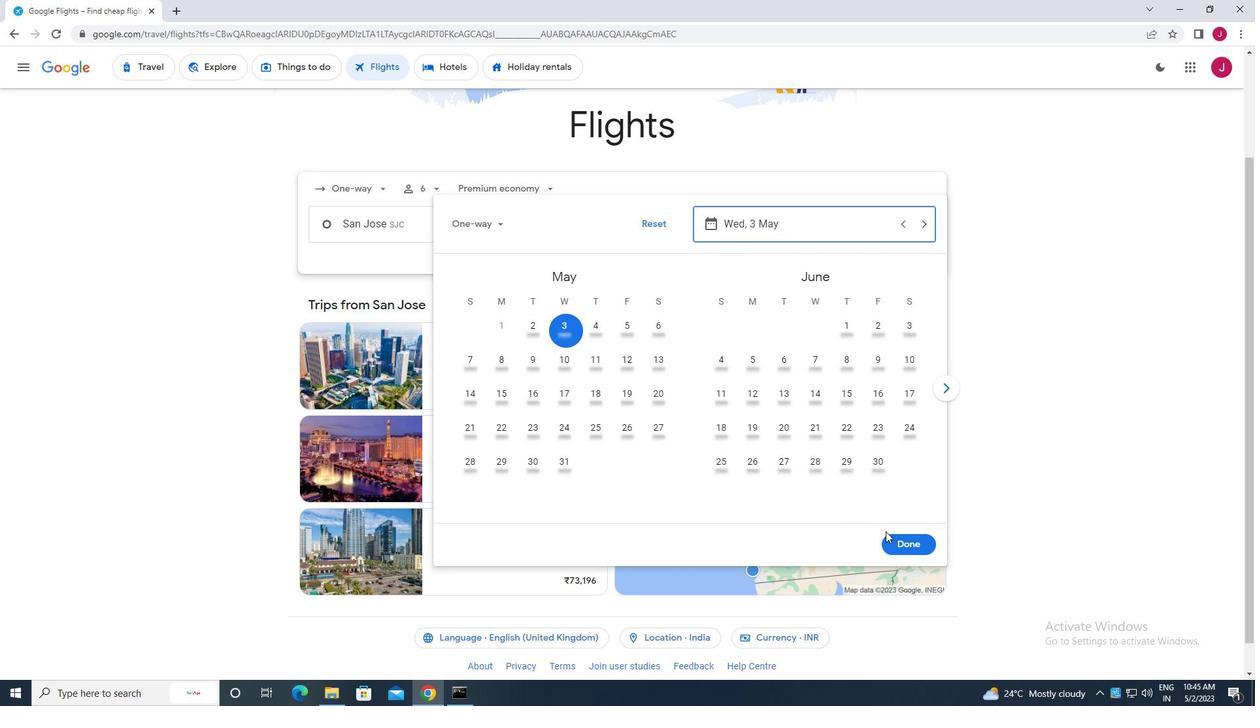 
Action: Mouse pressed left at (900, 545)
Screenshot: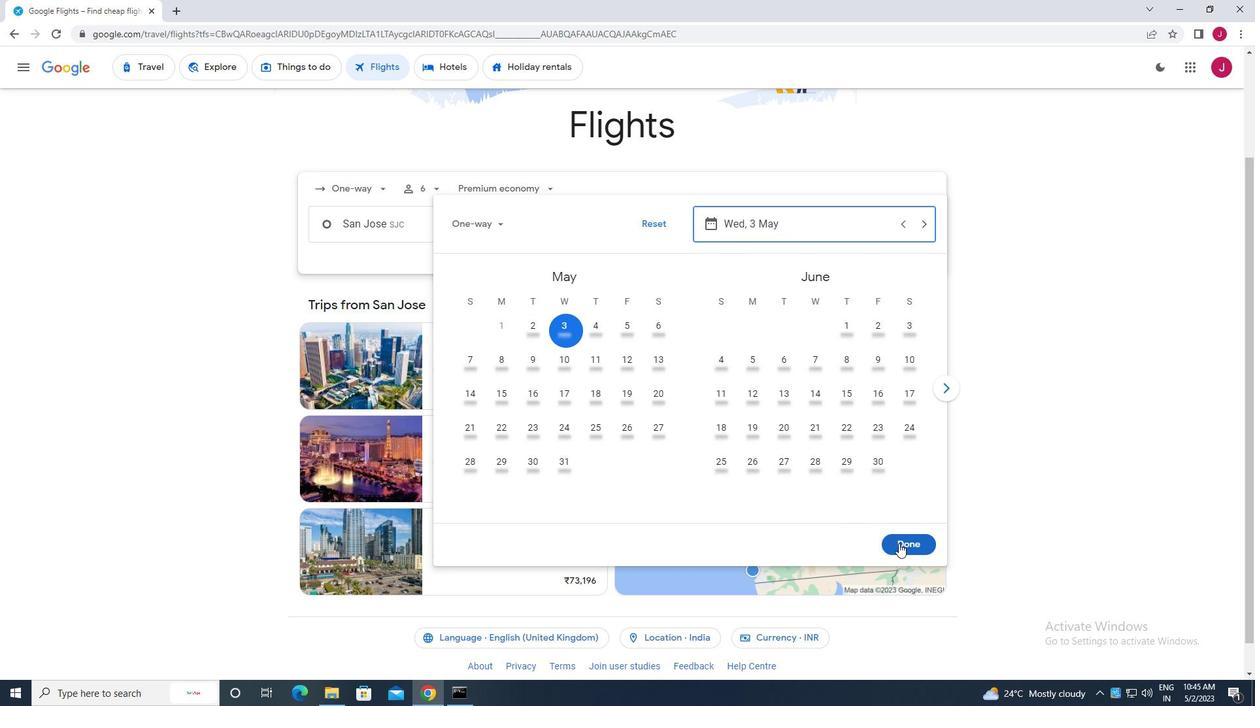 
Action: Mouse moved to (627, 273)
Screenshot: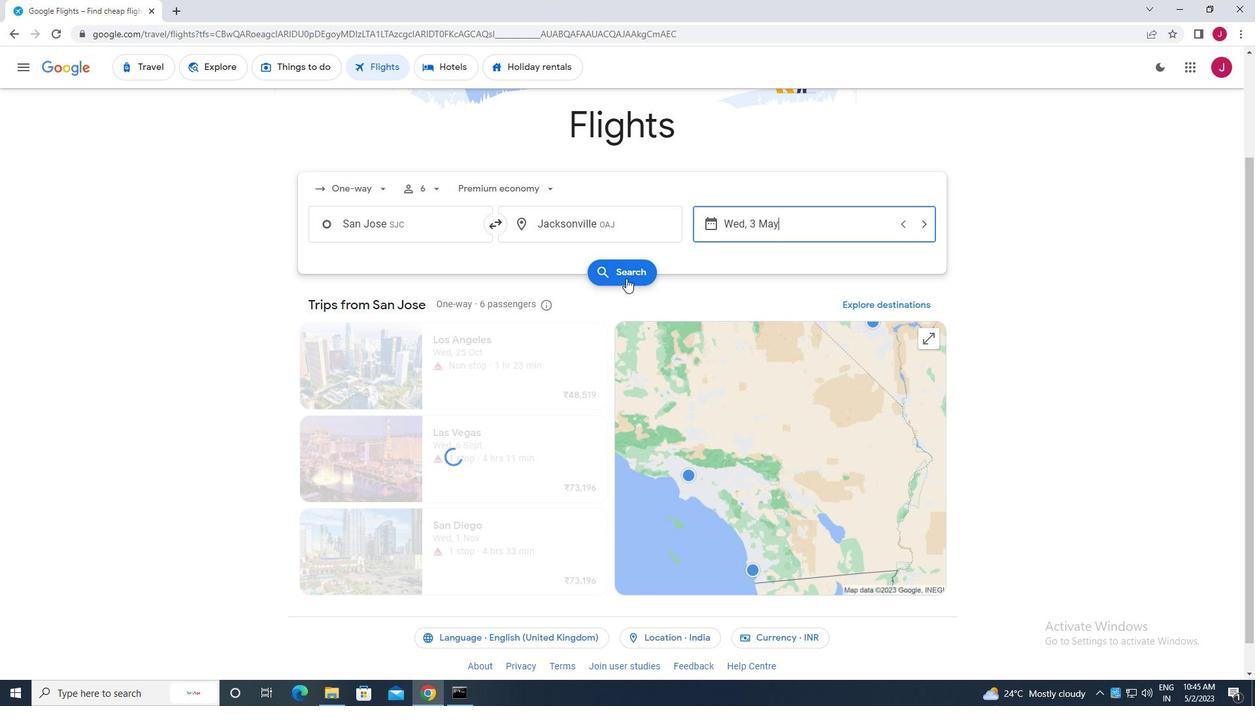
Action: Mouse pressed left at (627, 273)
Screenshot: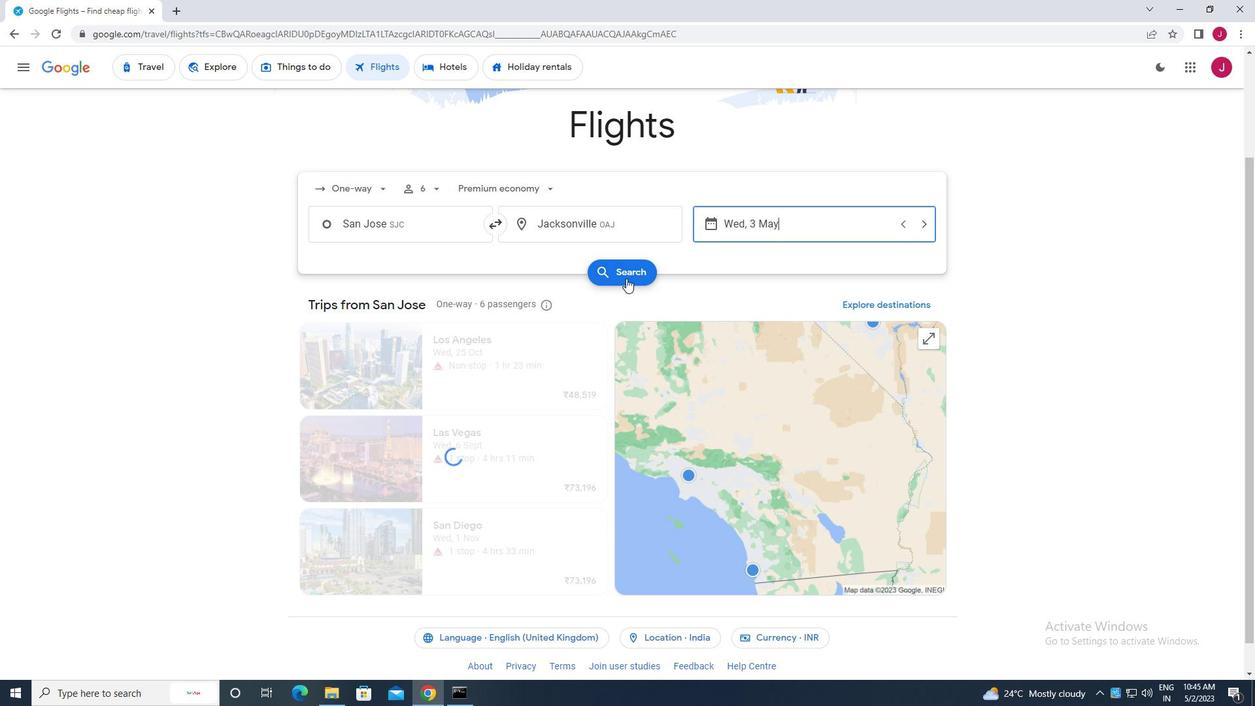 
Action: Mouse moved to (337, 187)
Screenshot: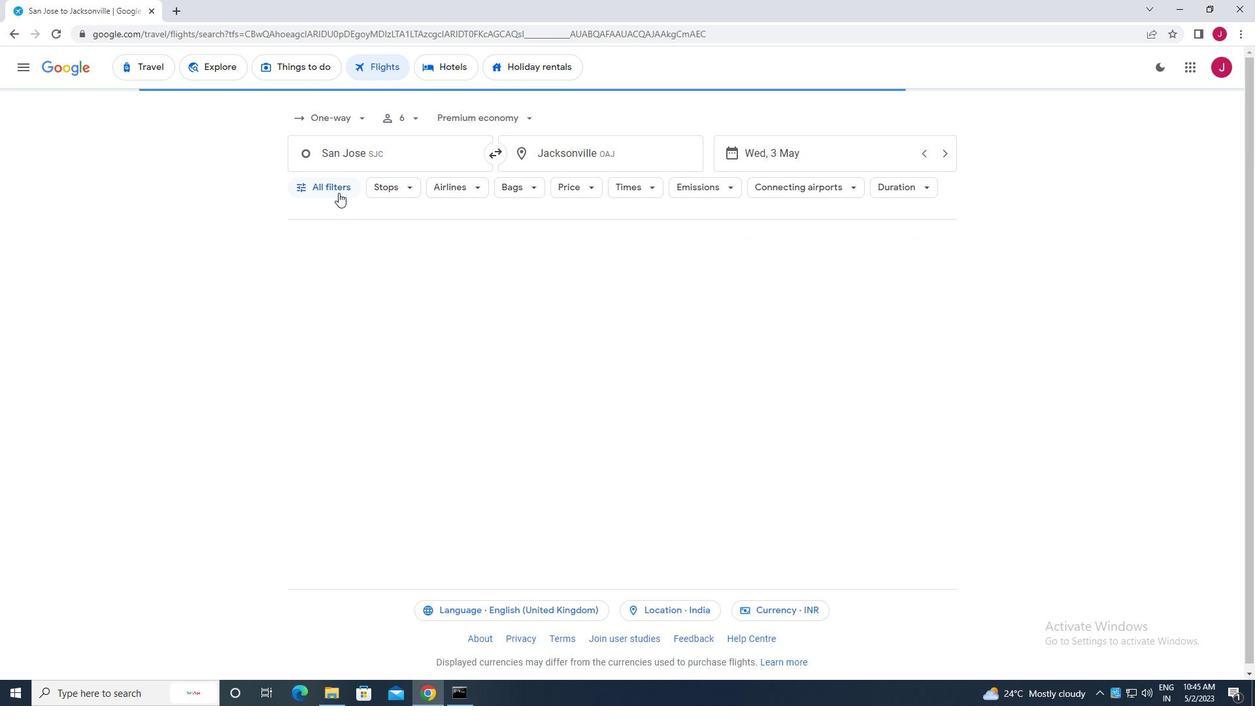 
Action: Mouse pressed left at (337, 187)
Screenshot: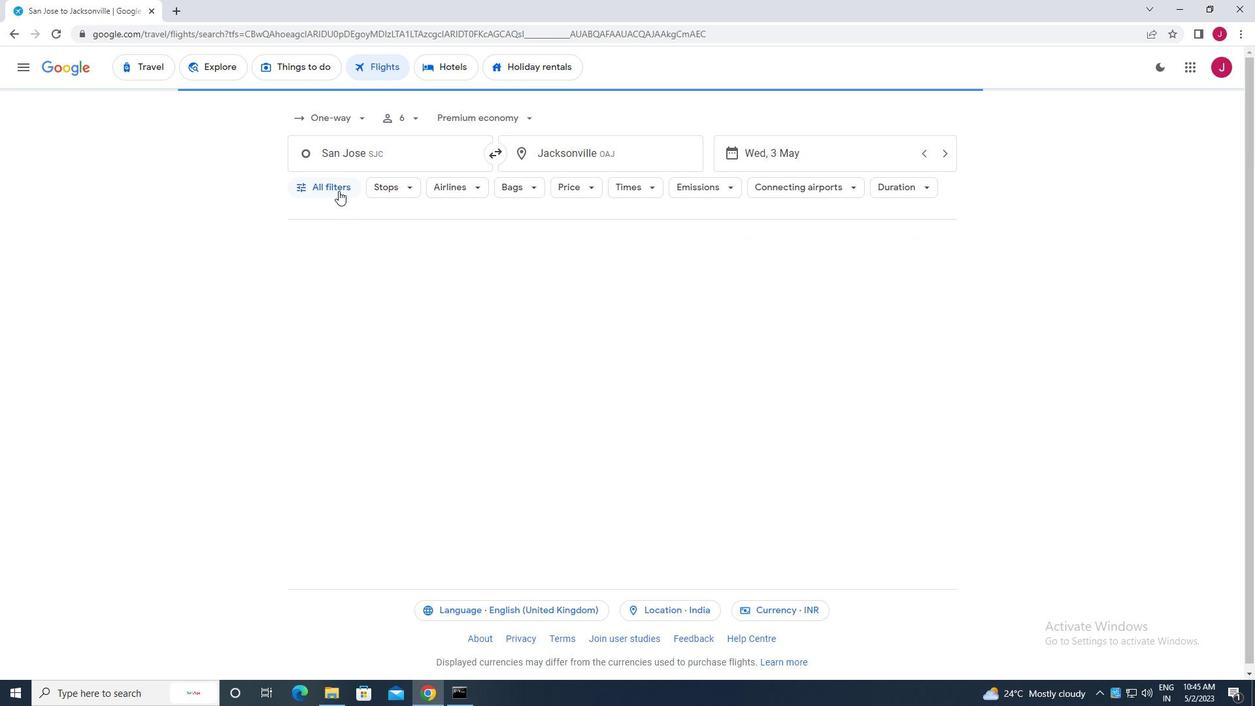 
Action: Mouse moved to (383, 355)
Screenshot: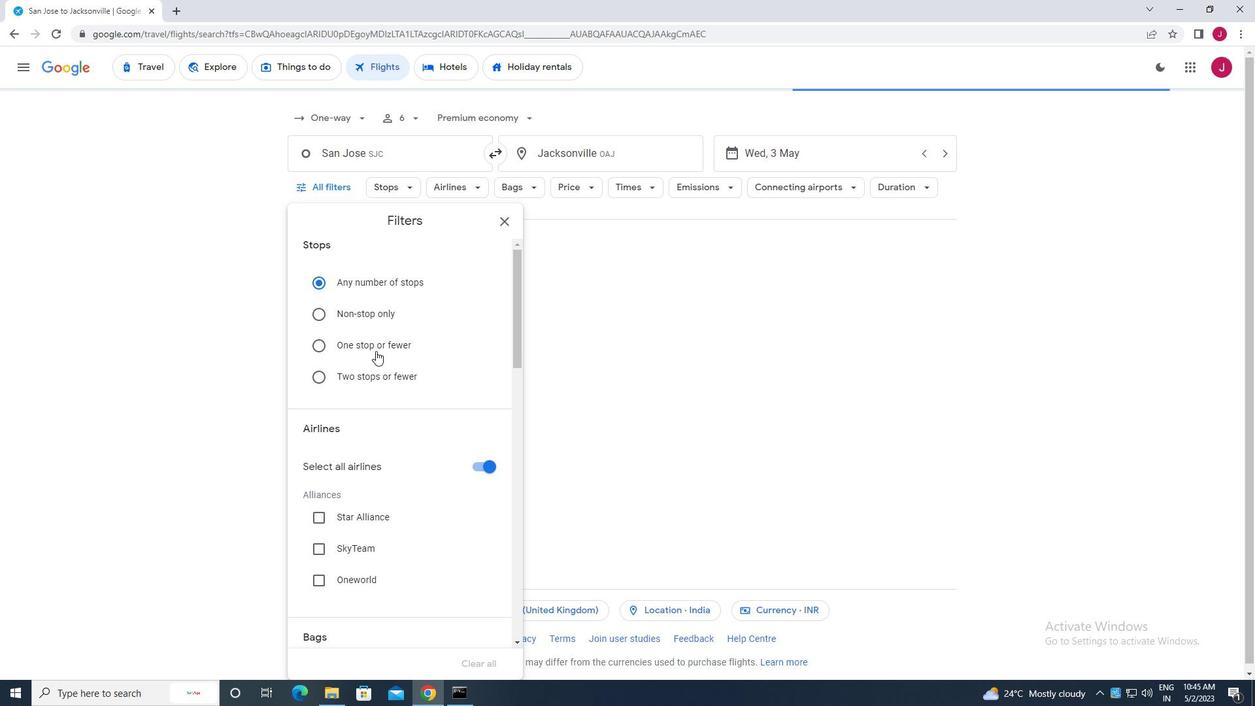 
Action: Mouse scrolled (383, 355) with delta (0, 0)
Screenshot: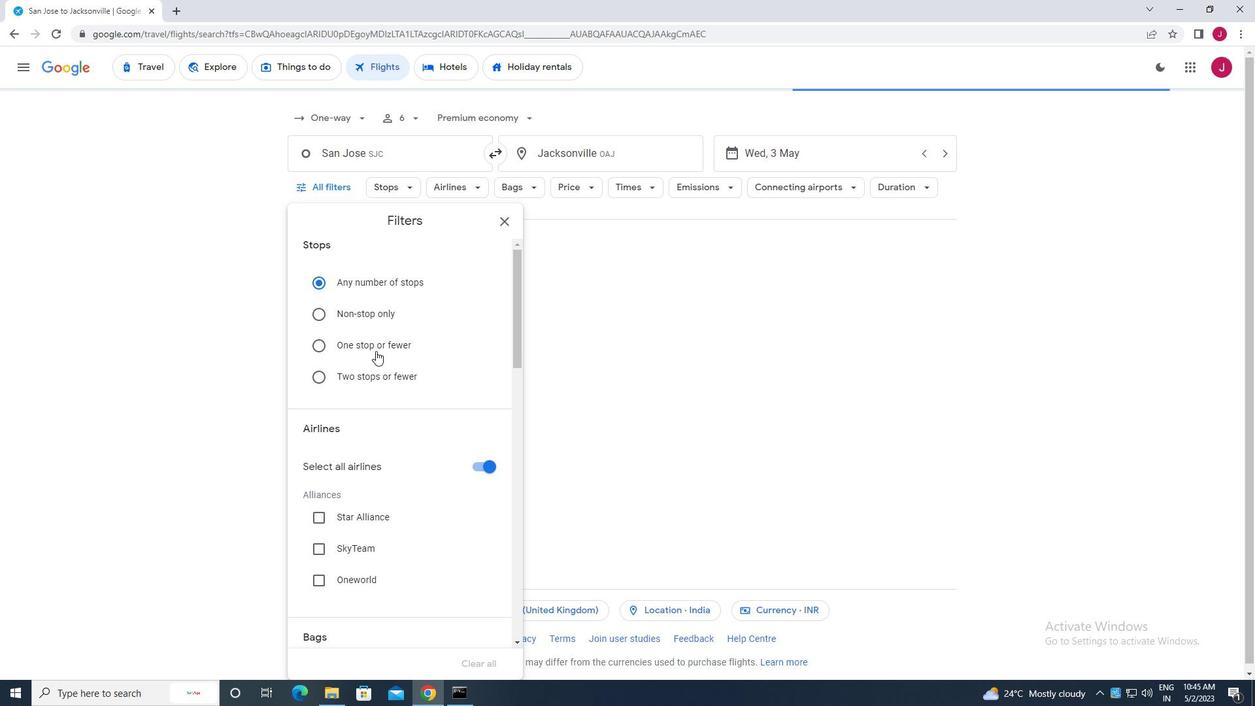 
Action: Mouse scrolled (383, 355) with delta (0, 0)
Screenshot: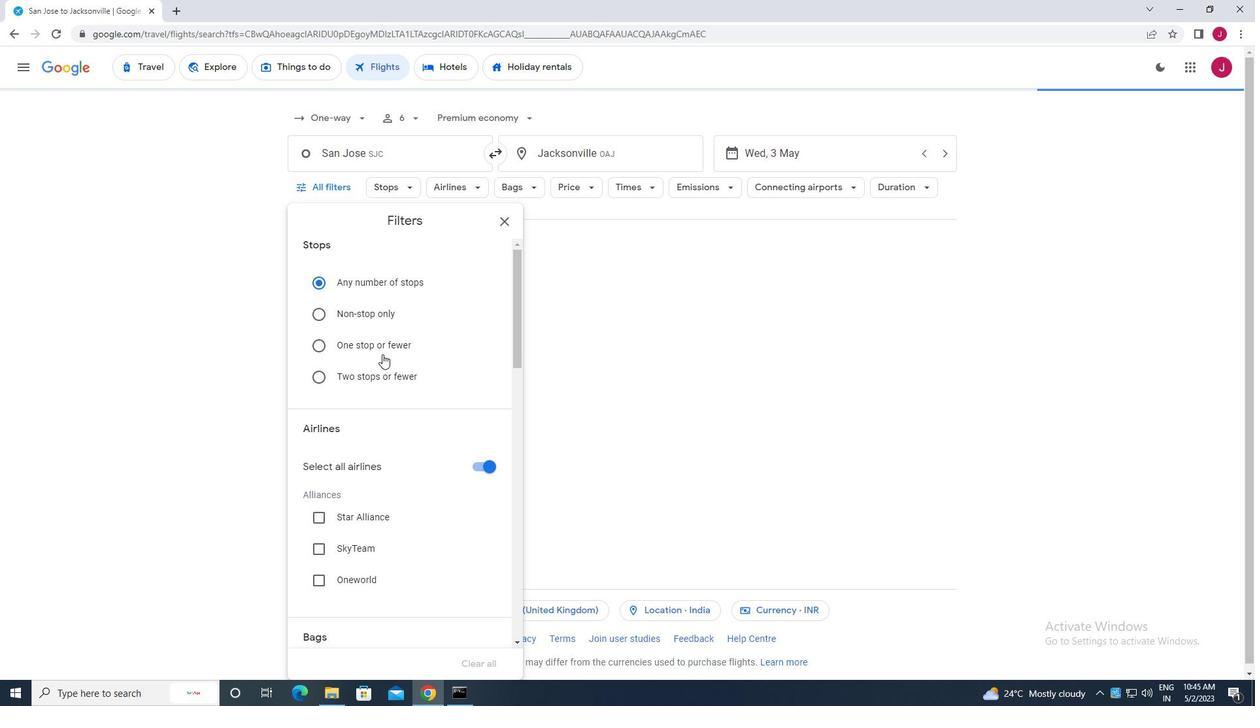 
Action: Mouse moved to (383, 355)
Screenshot: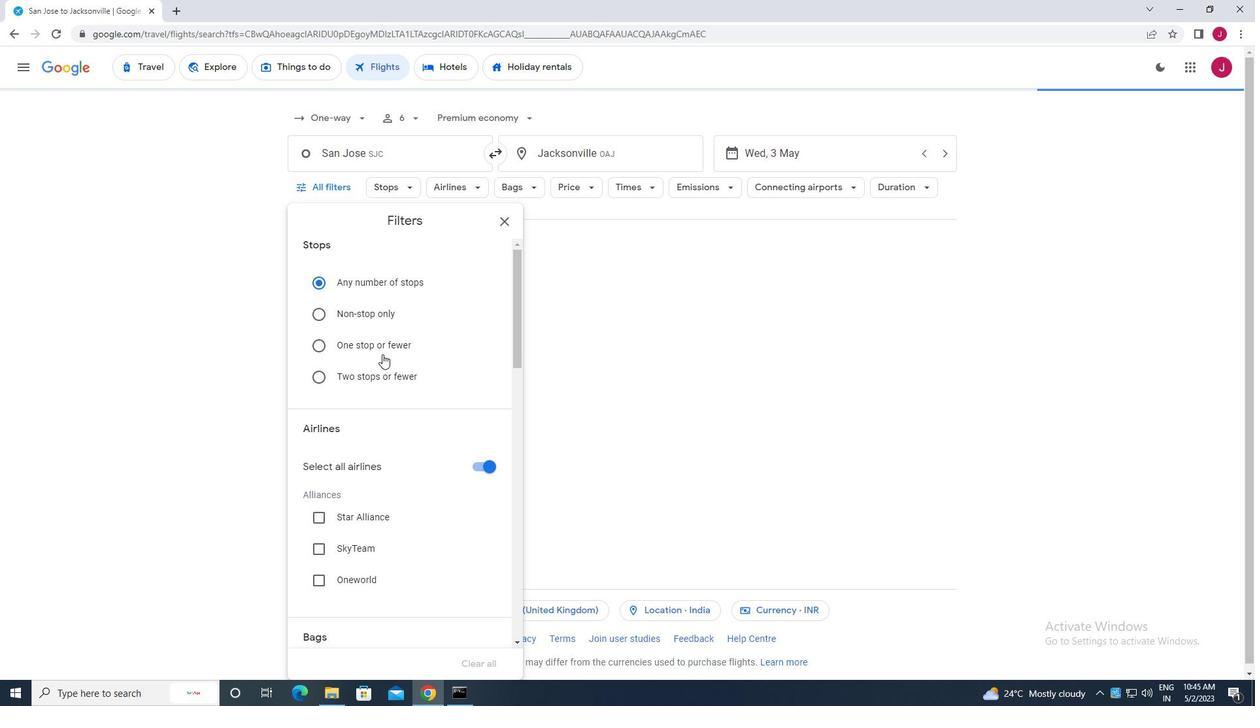 
Action: Mouse scrolled (383, 355) with delta (0, 0)
Screenshot: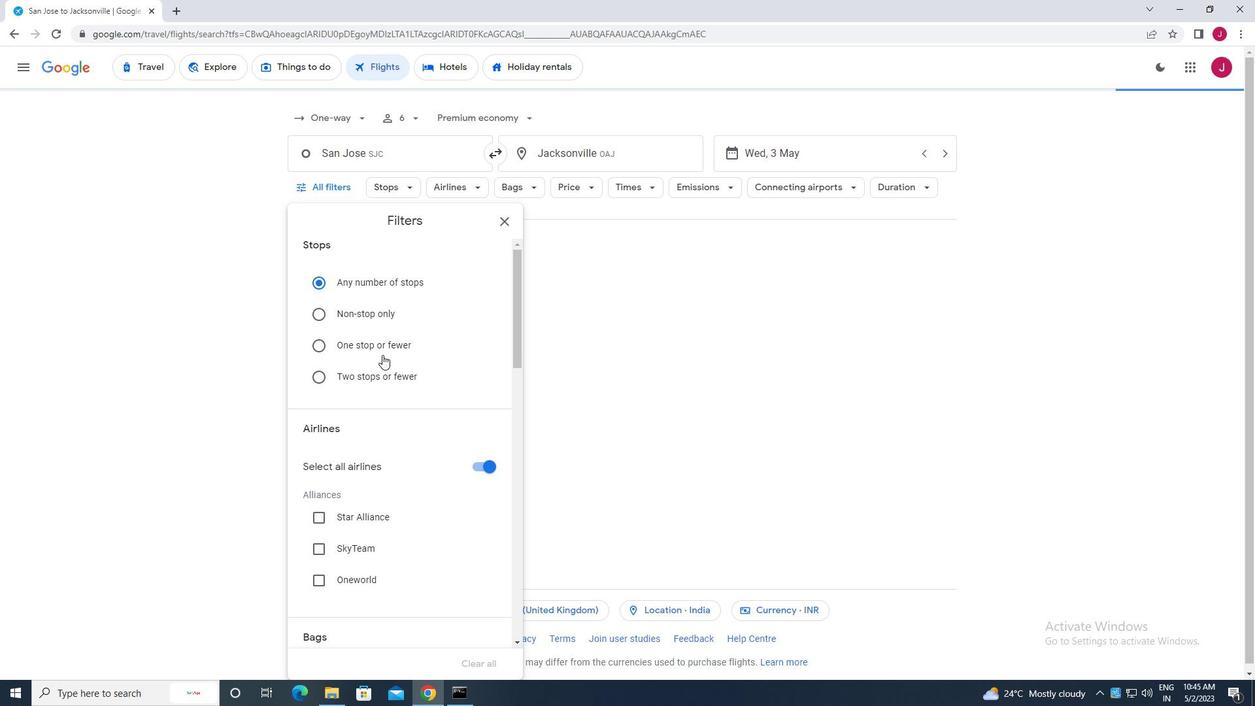 
Action: Mouse moved to (481, 268)
Screenshot: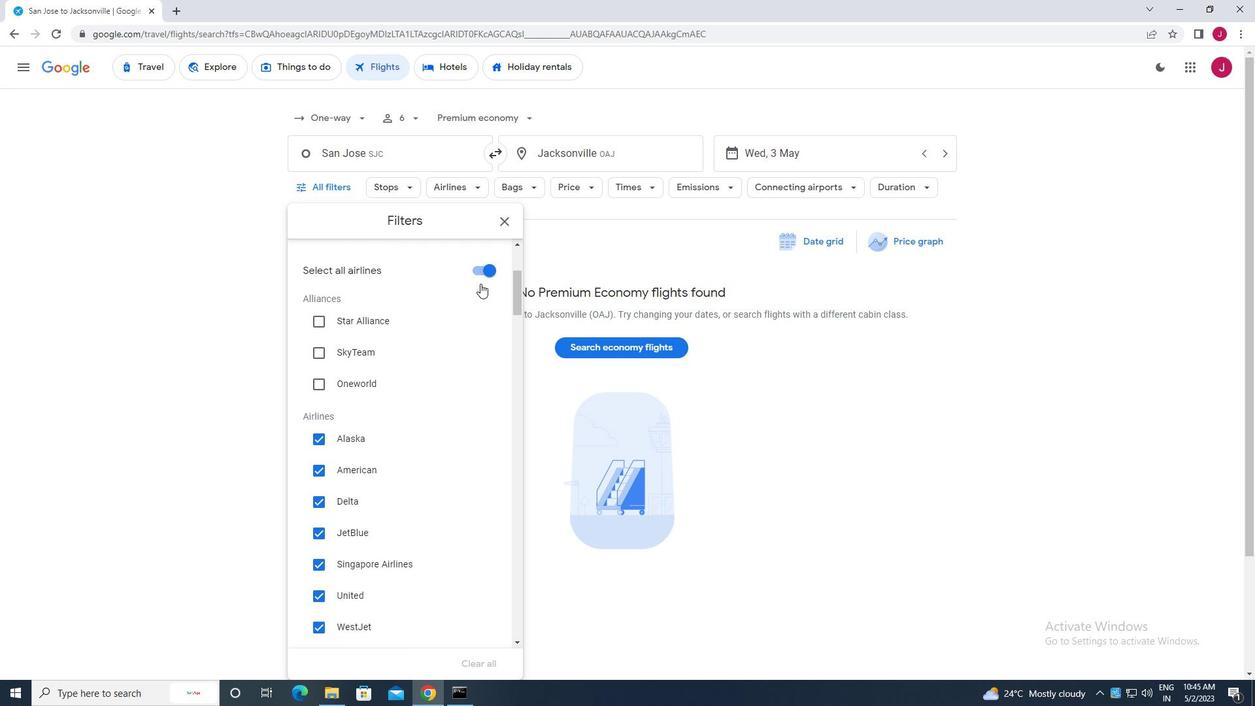 
Action: Mouse pressed left at (481, 268)
Screenshot: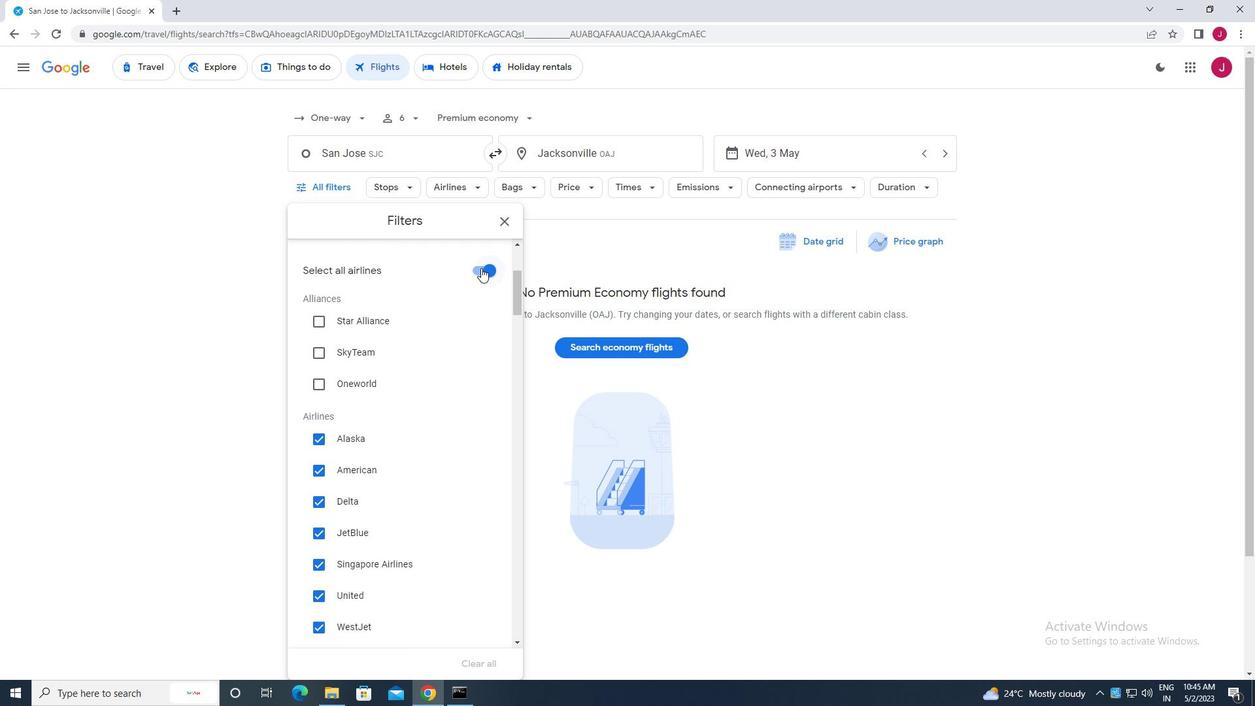 
Action: Mouse moved to (385, 364)
Screenshot: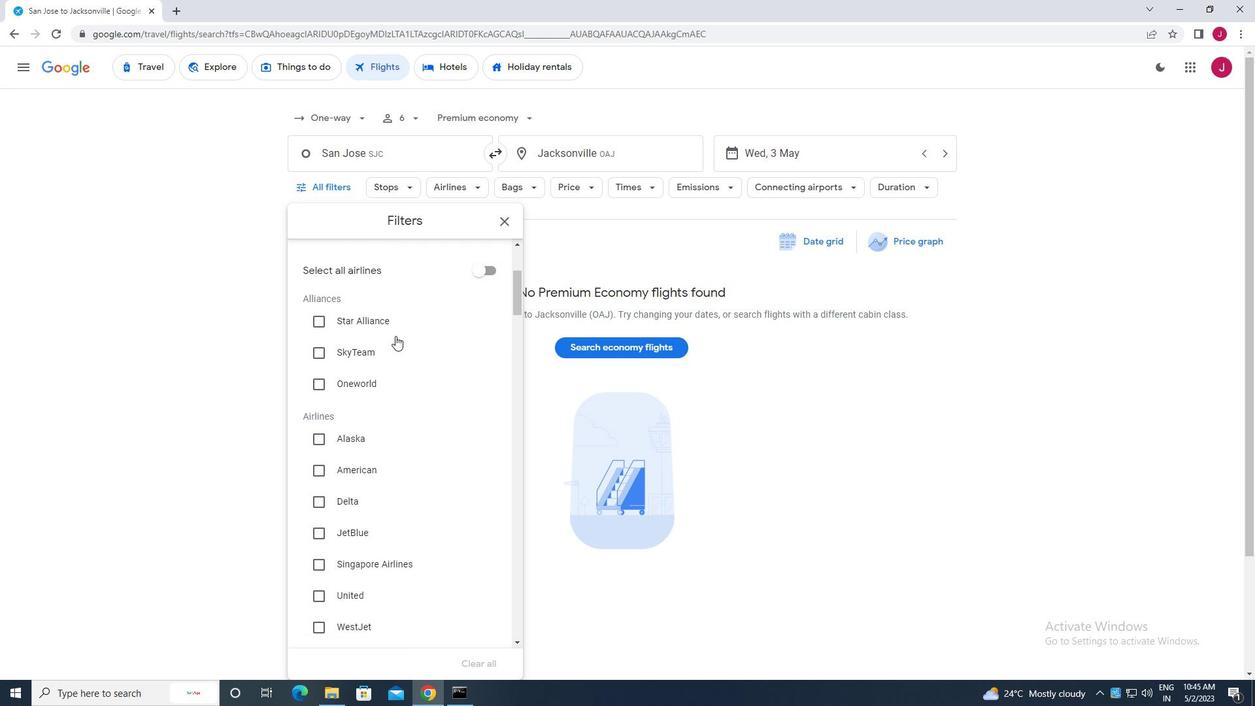 
Action: Mouse scrolled (385, 363) with delta (0, 0)
Screenshot: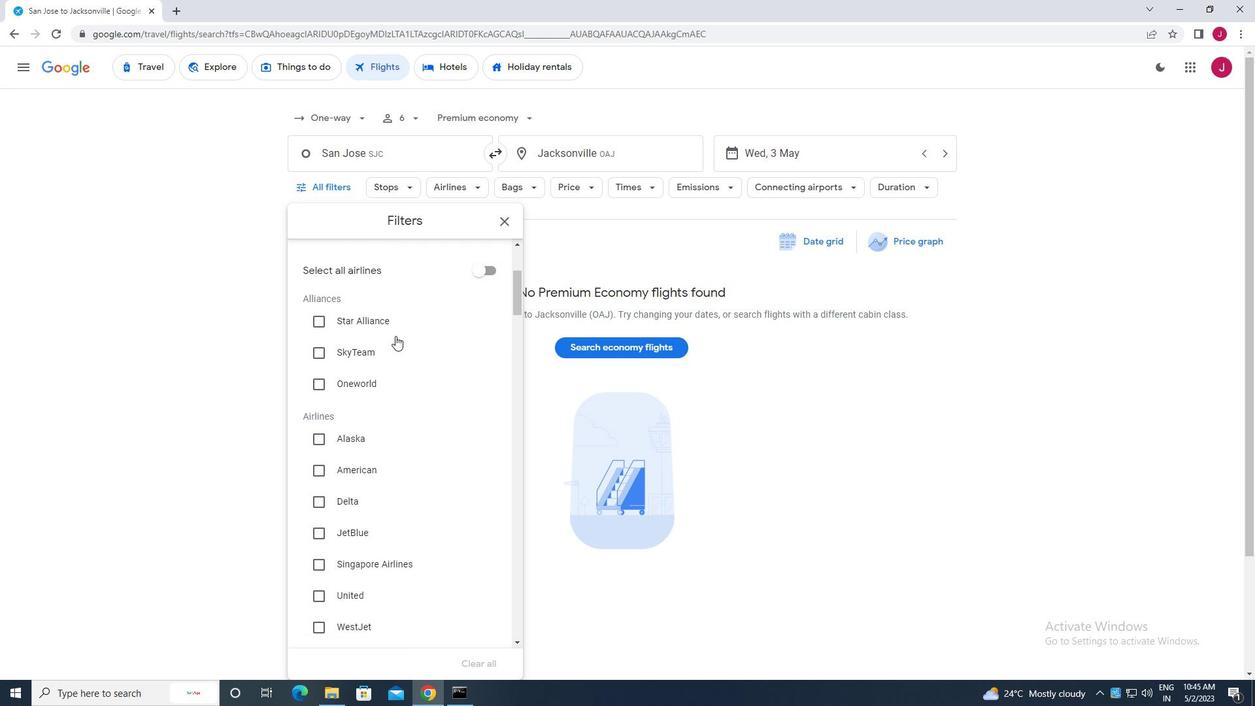 
Action: Mouse moved to (384, 367)
Screenshot: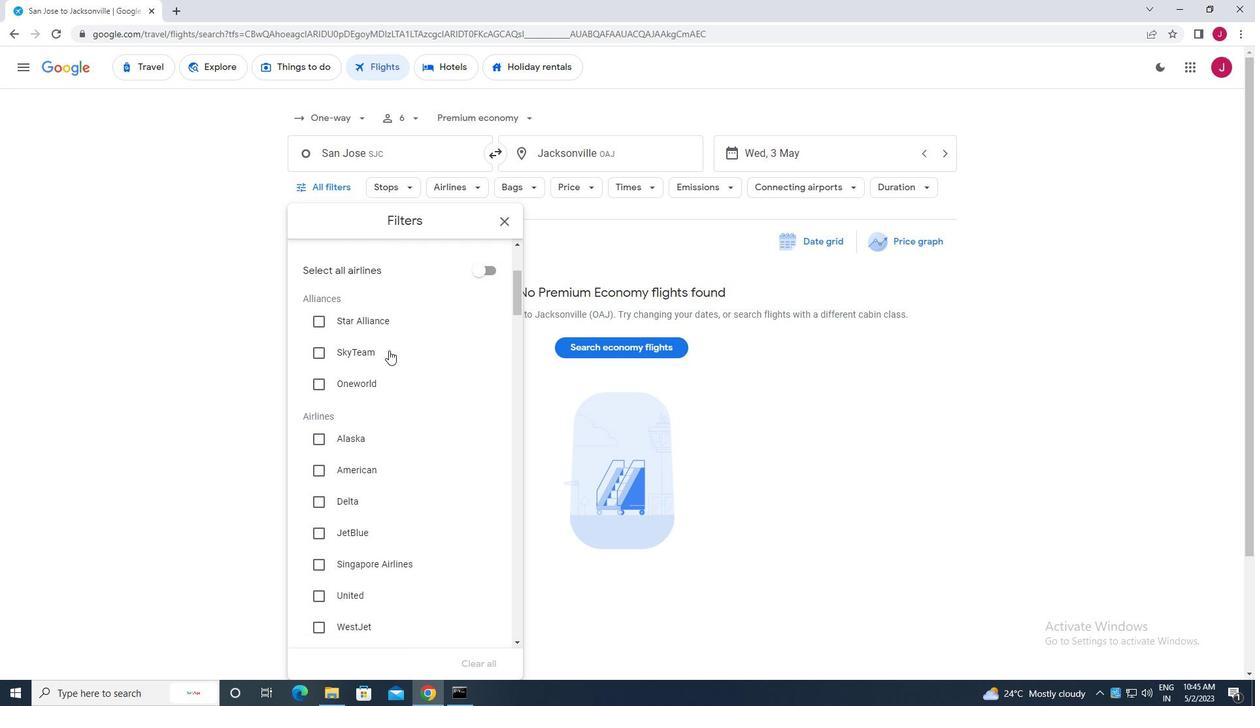 
Action: Mouse scrolled (384, 366) with delta (0, 0)
Screenshot: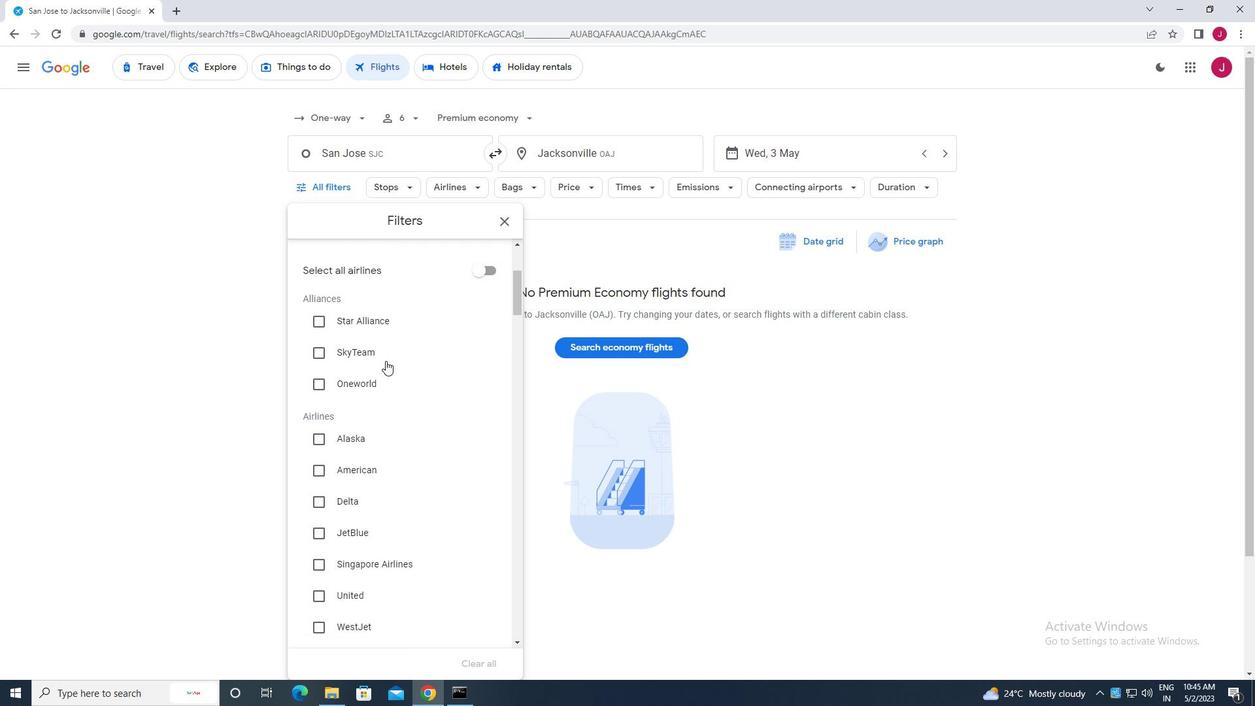 
Action: Mouse moved to (318, 497)
Screenshot: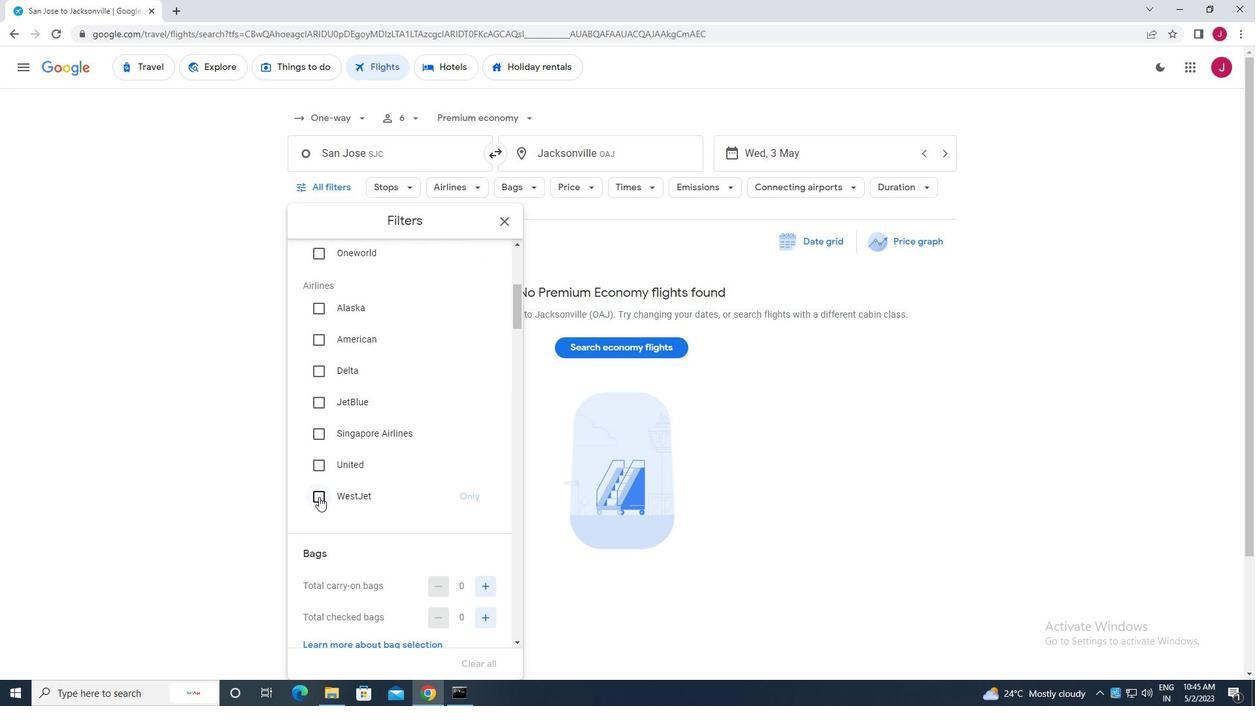 
Action: Mouse pressed left at (318, 497)
Screenshot: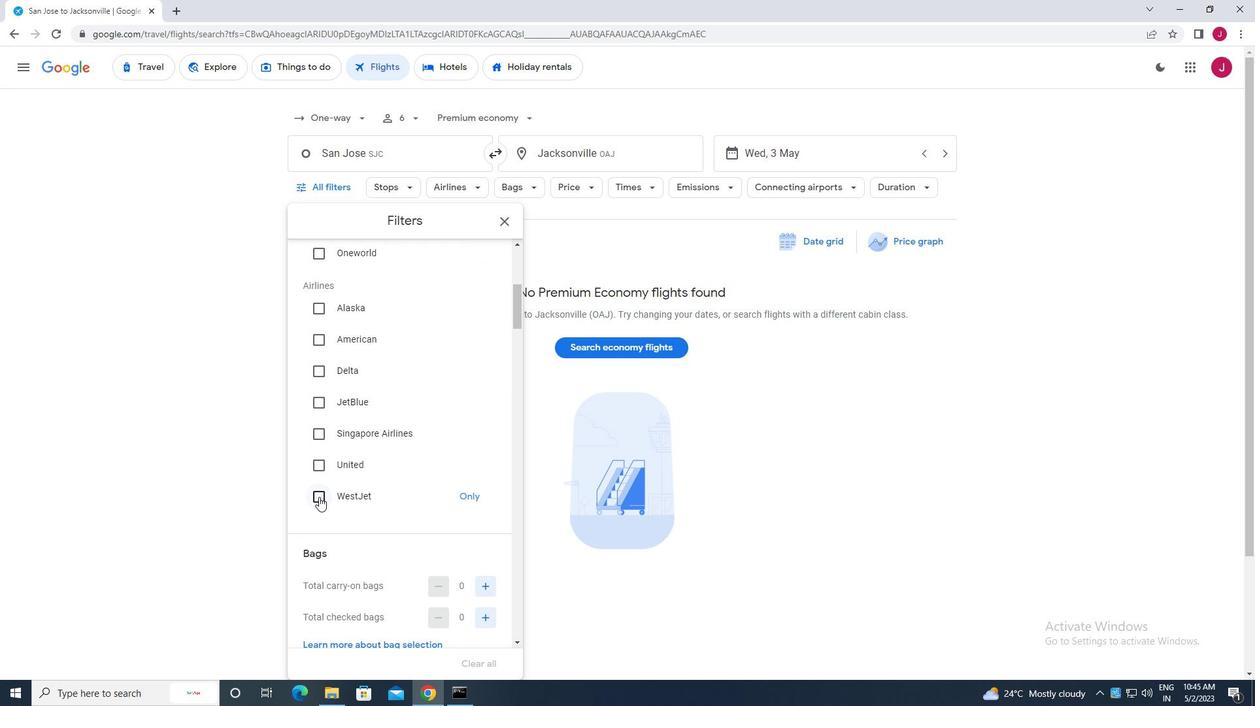 
Action: Mouse moved to (394, 451)
Screenshot: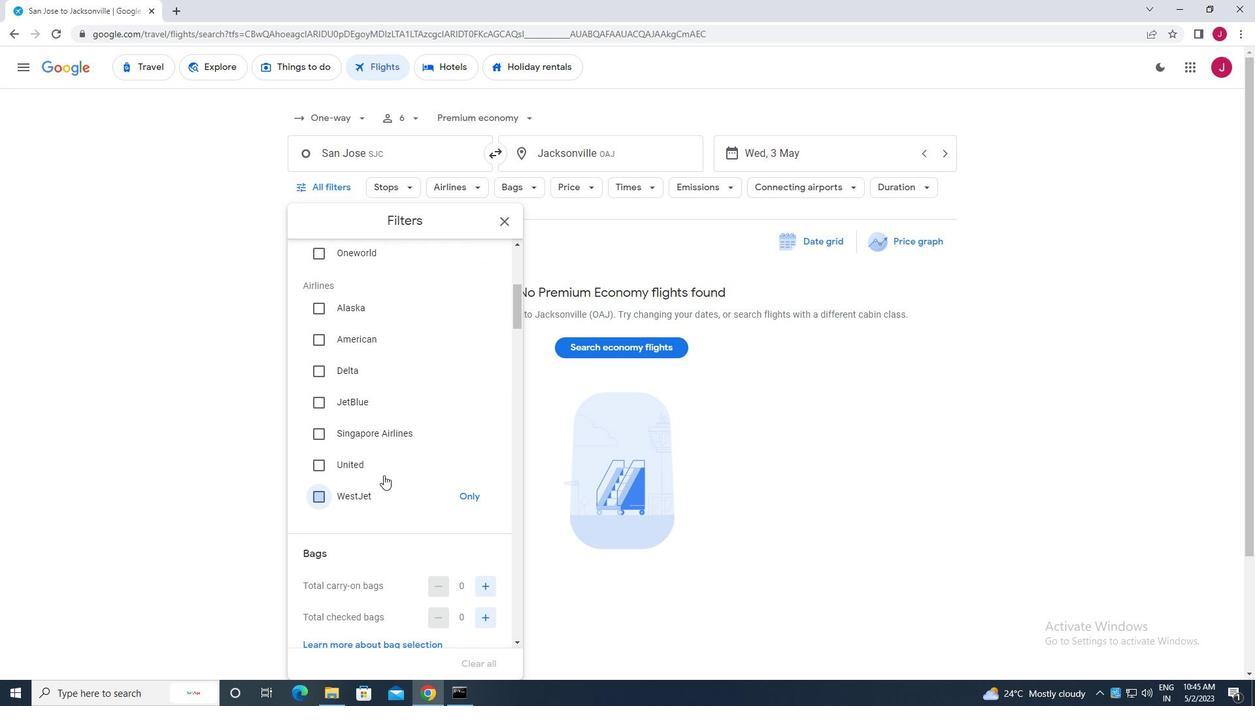 
Action: Mouse scrolled (394, 451) with delta (0, 0)
Screenshot: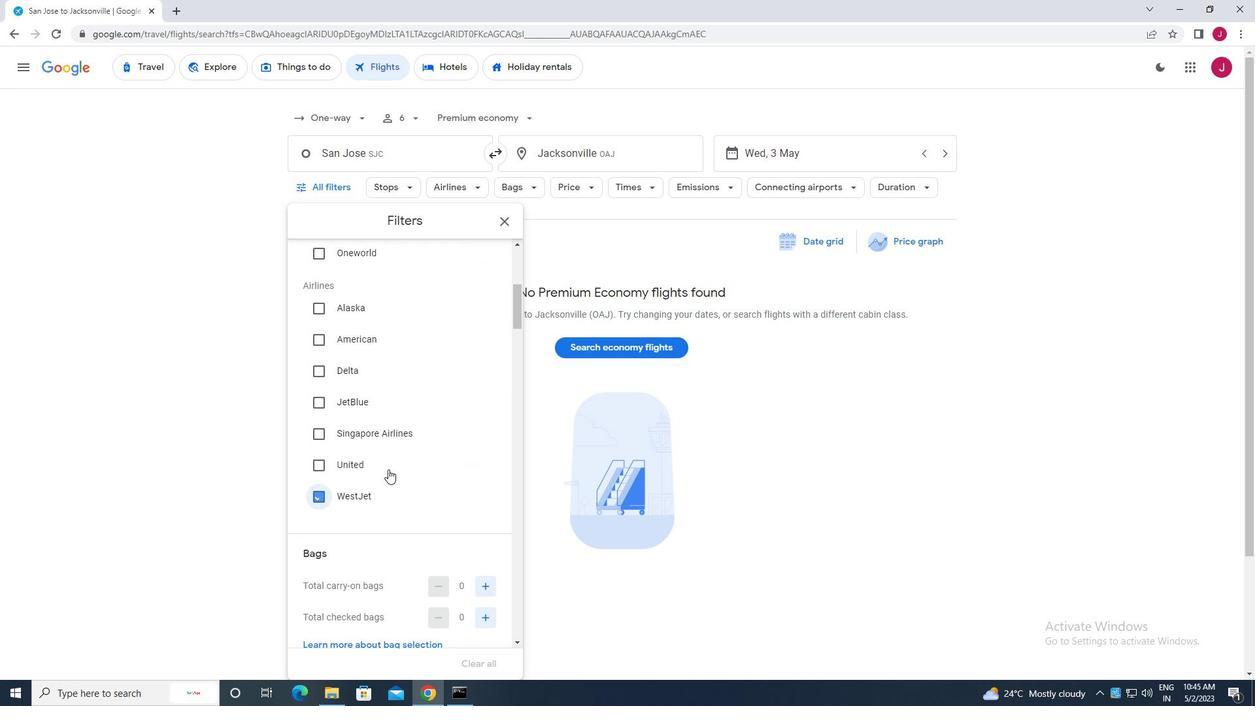 
Action: Mouse scrolled (394, 451) with delta (0, 0)
Screenshot: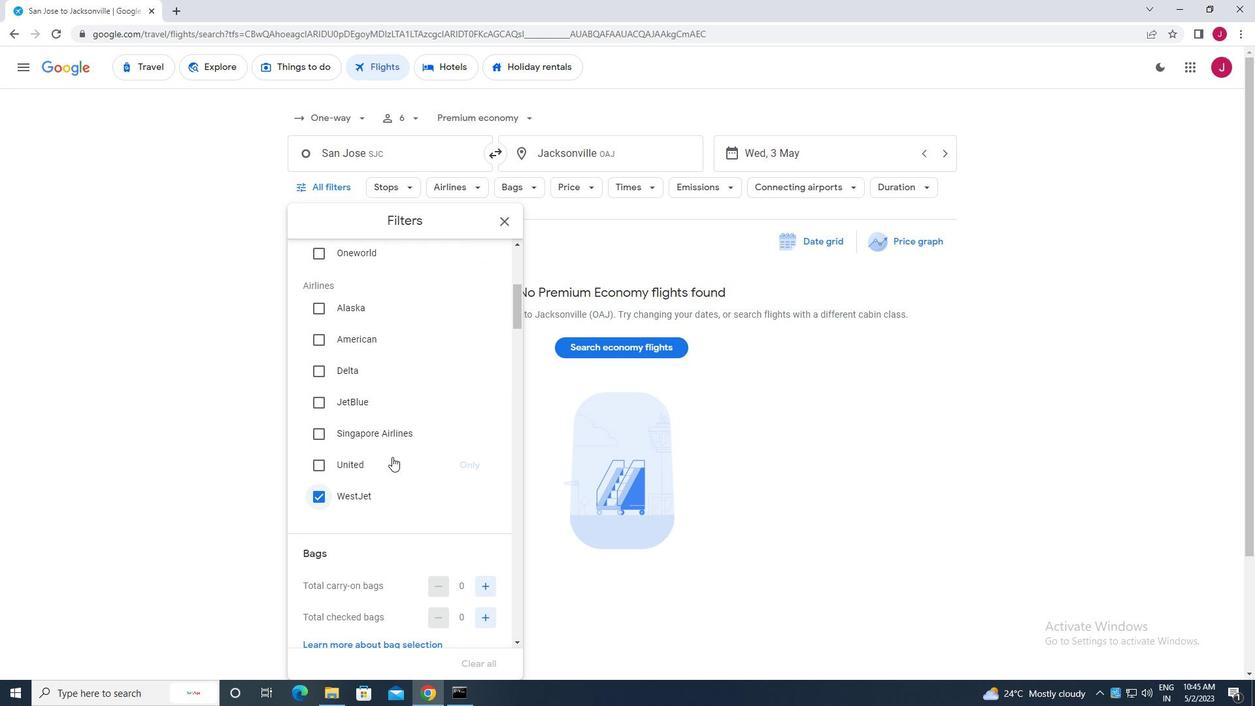 
Action: Mouse scrolled (394, 451) with delta (0, 0)
Screenshot: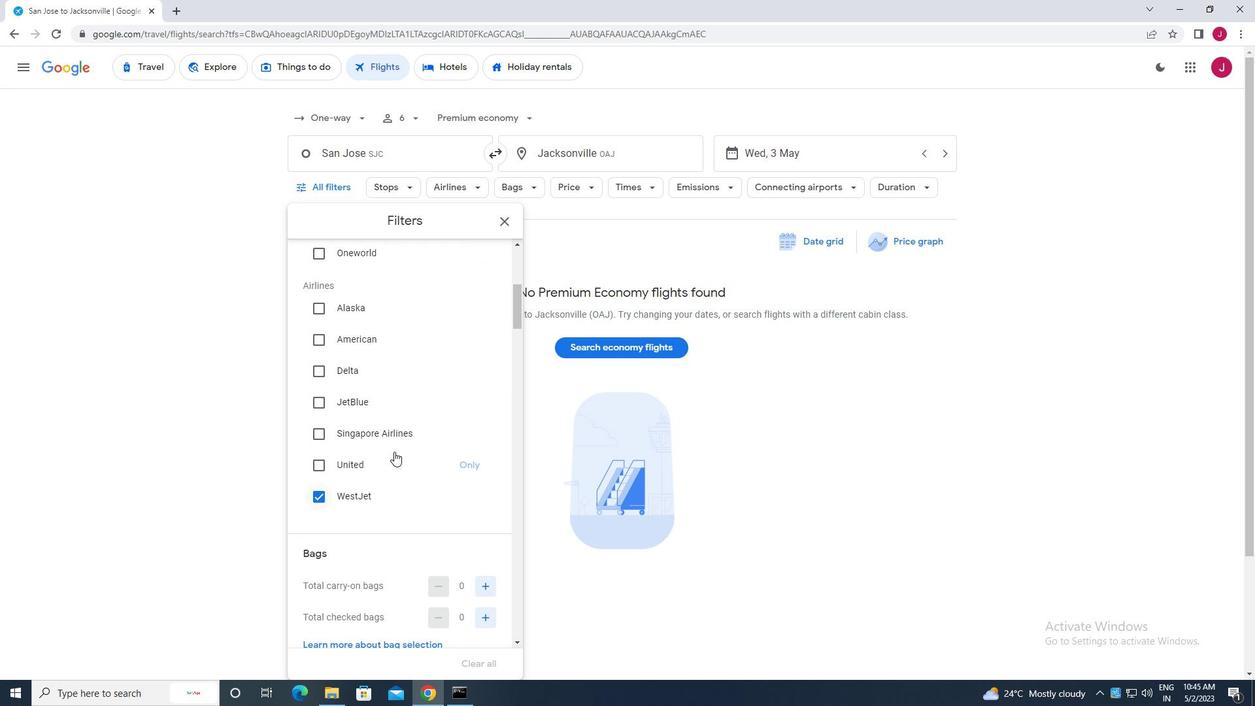 
Action: Mouse scrolled (394, 451) with delta (0, 0)
Screenshot: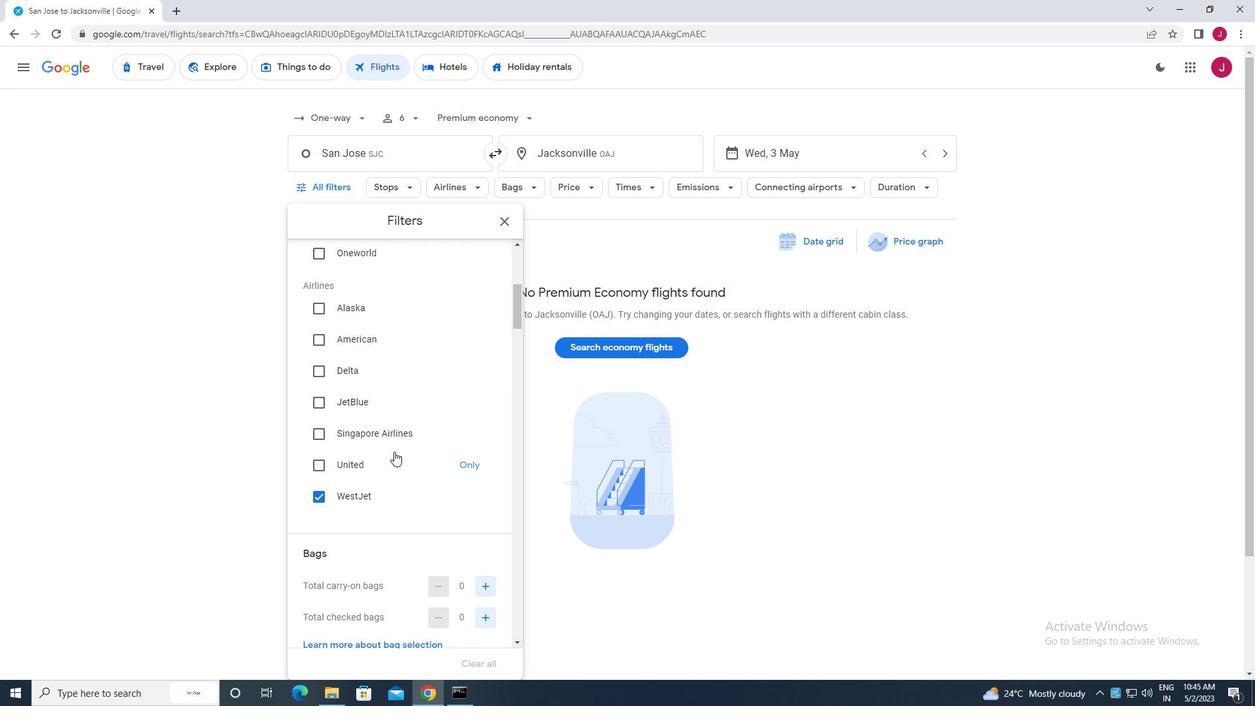 
Action: Mouse moved to (485, 486)
Screenshot: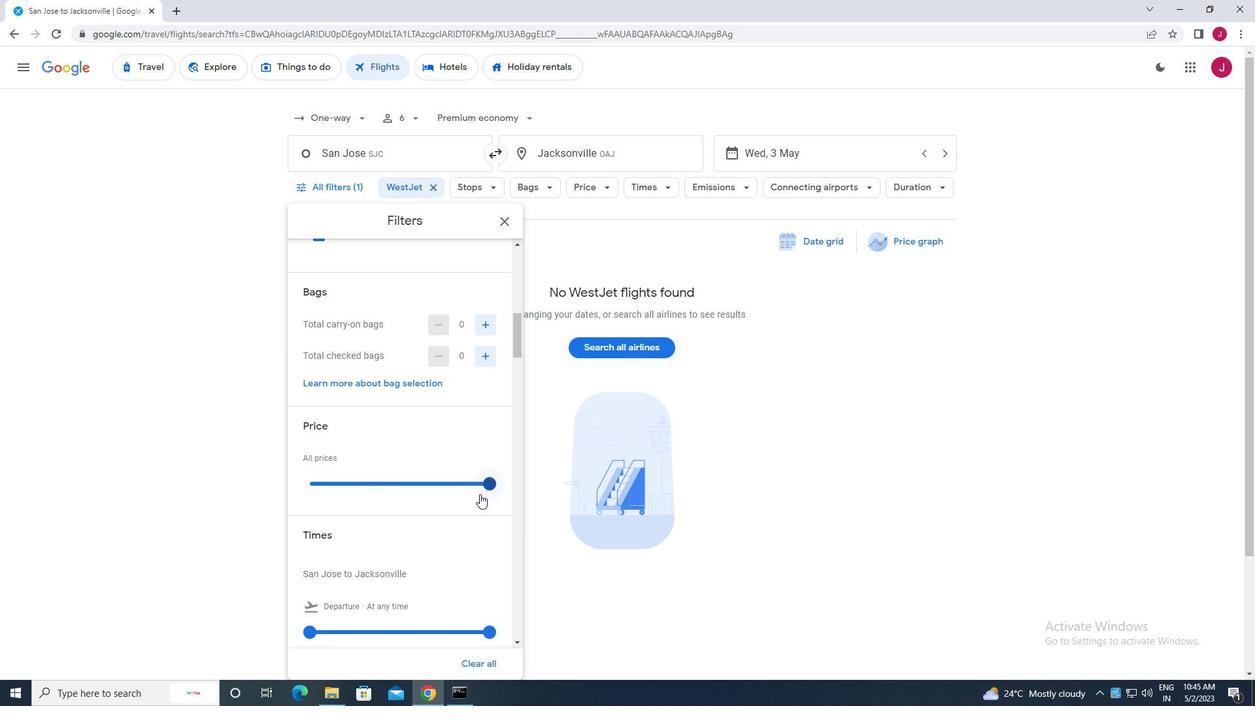 
Action: Mouse pressed left at (485, 486)
Screenshot: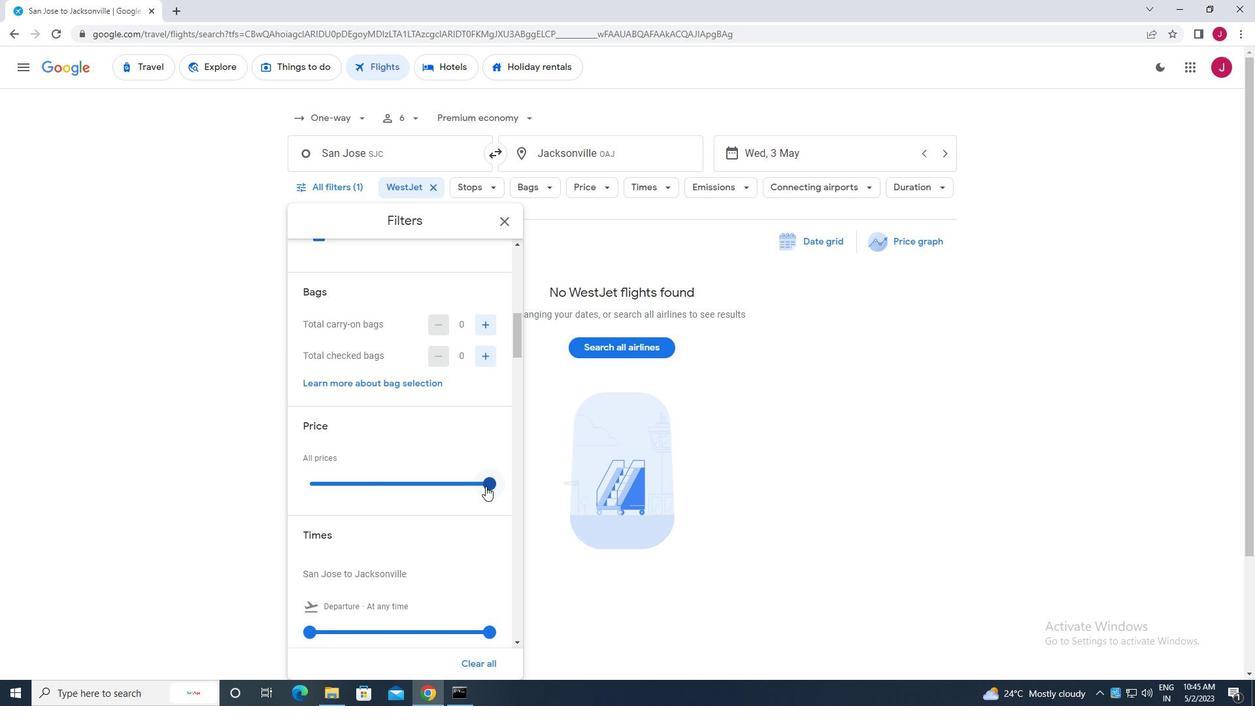 
Action: Mouse moved to (363, 487)
Screenshot: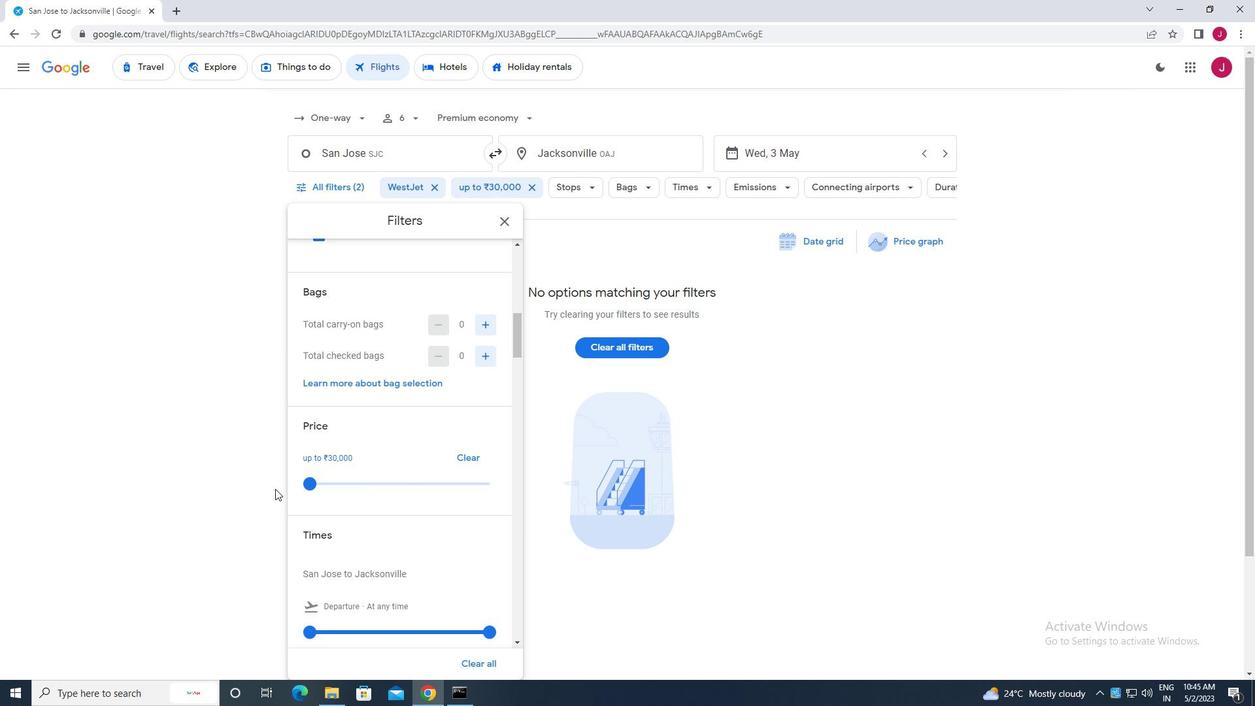 
Action: Mouse scrolled (363, 486) with delta (0, 0)
Screenshot: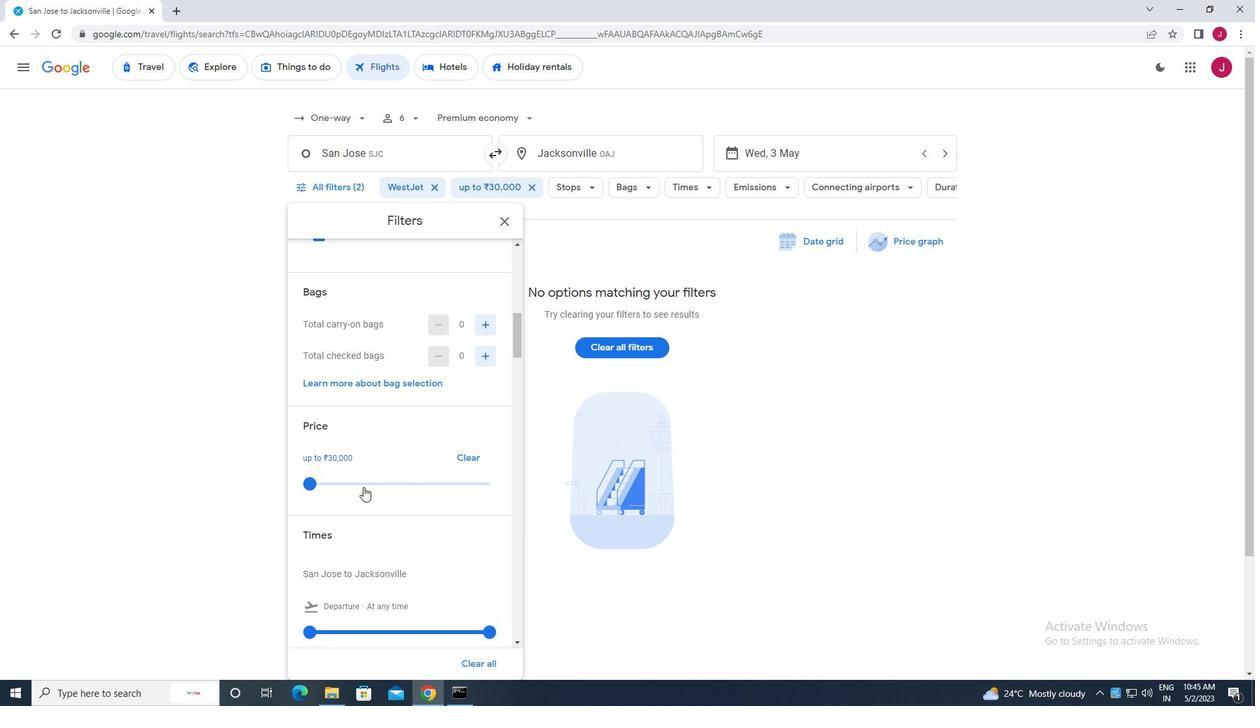 
Action: Mouse scrolled (363, 486) with delta (0, 0)
Screenshot: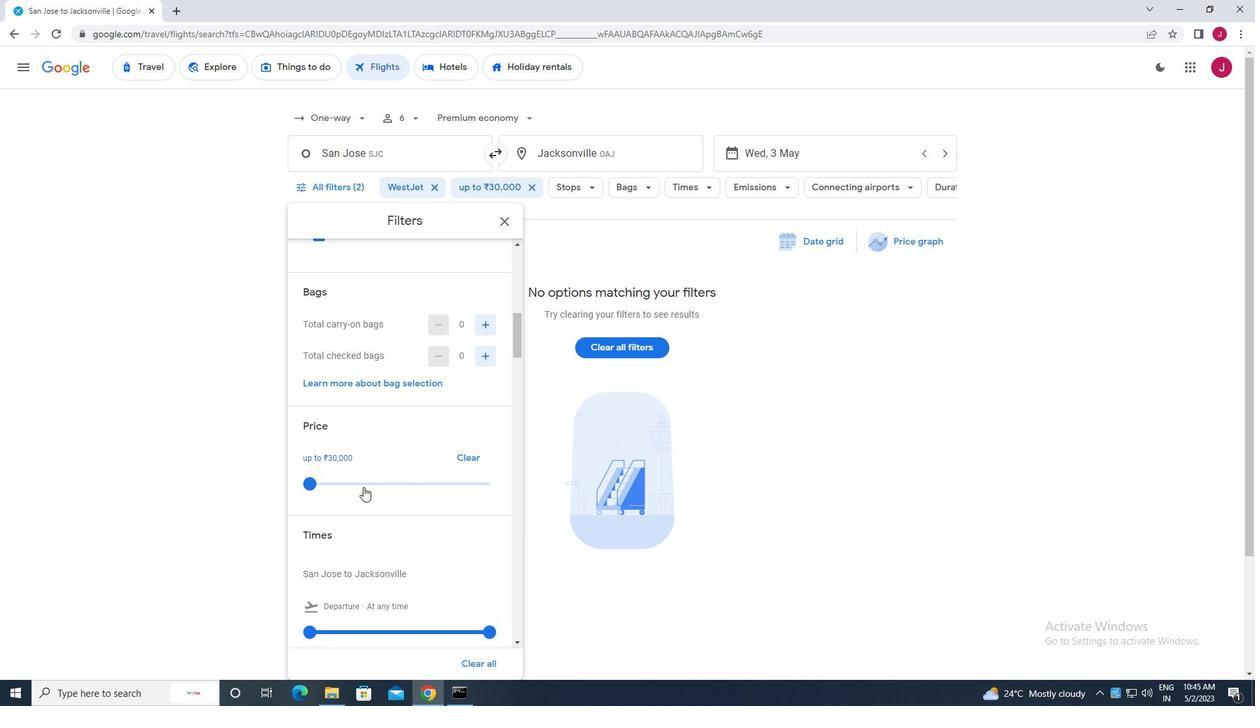 
Action: Mouse moved to (313, 499)
Screenshot: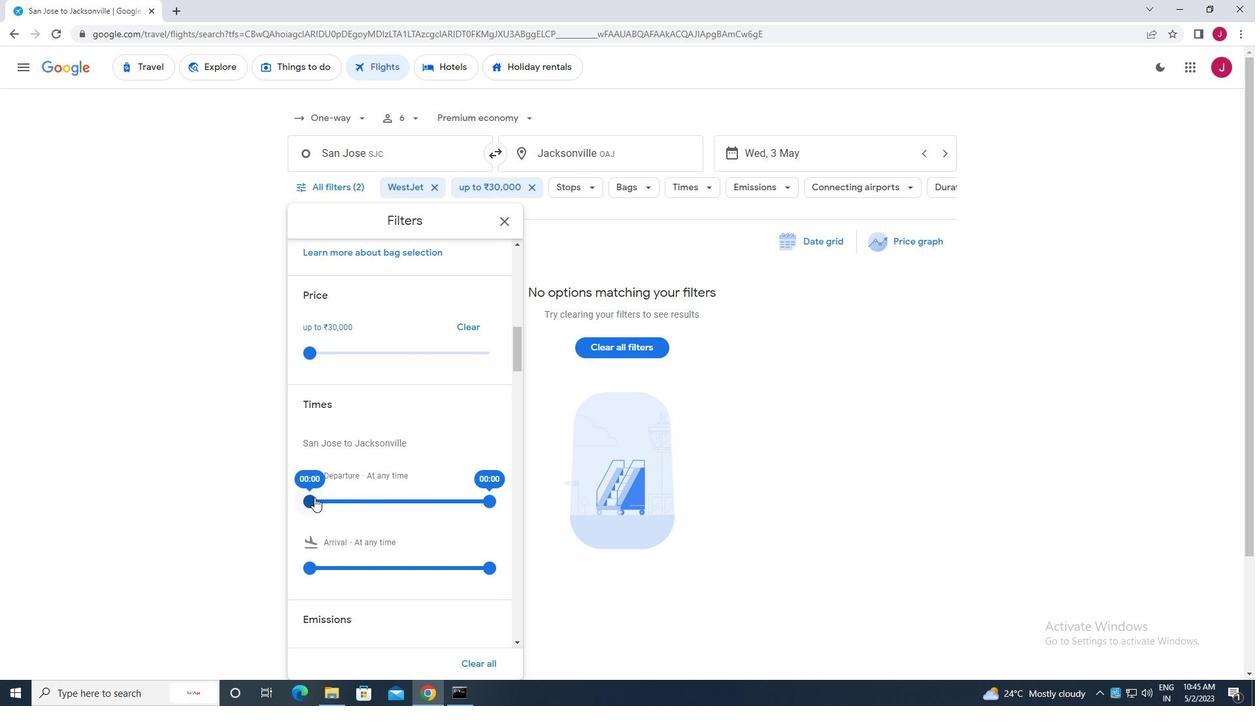 
Action: Mouse pressed left at (313, 499)
Screenshot: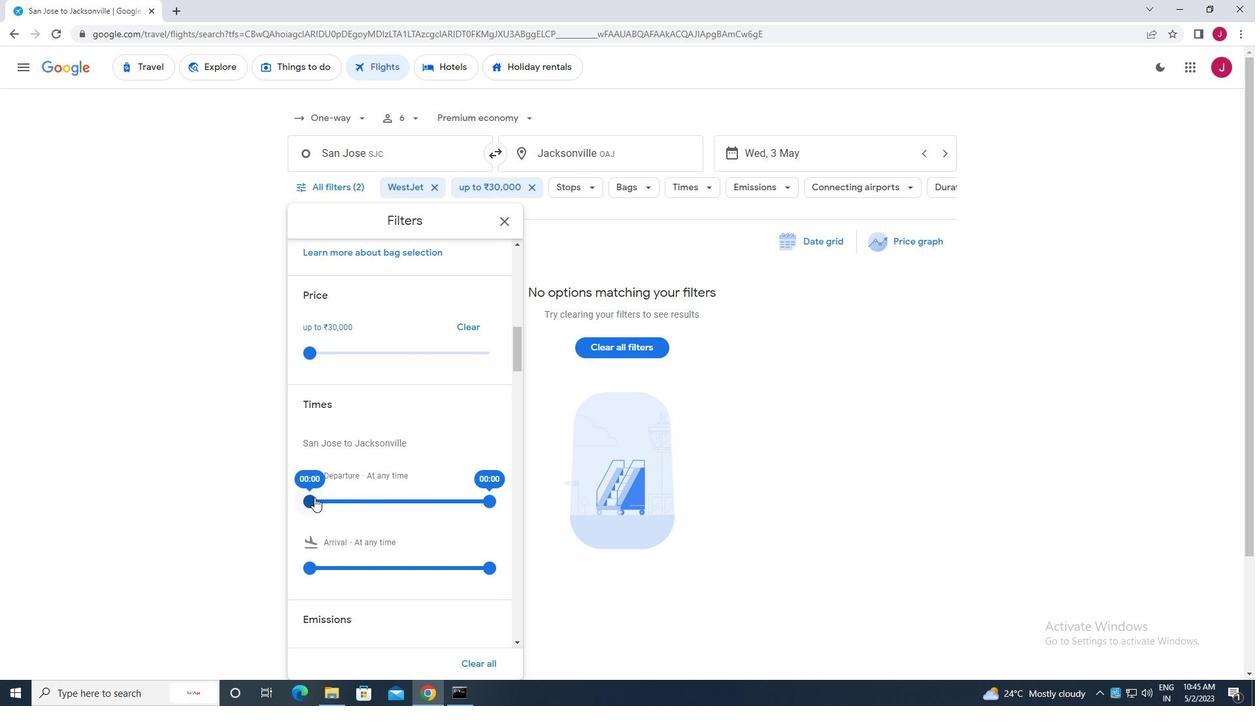
Action: Mouse moved to (491, 501)
Screenshot: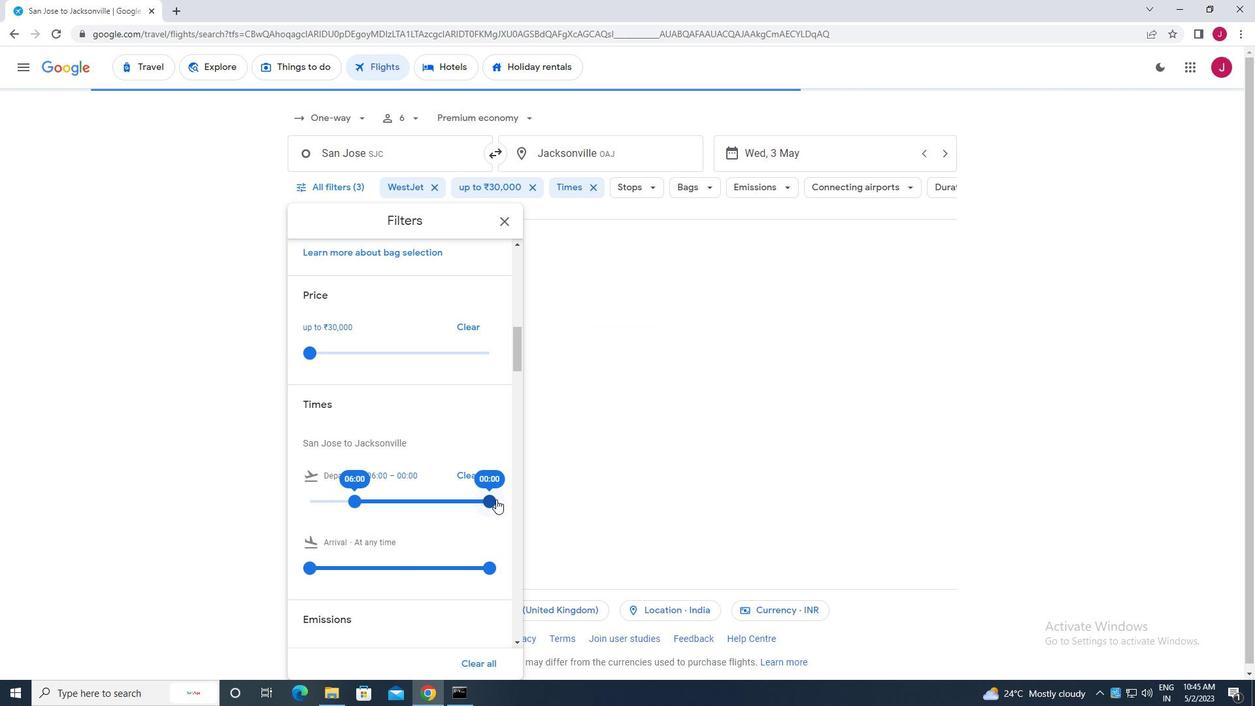 
Action: Mouse pressed left at (491, 501)
Screenshot: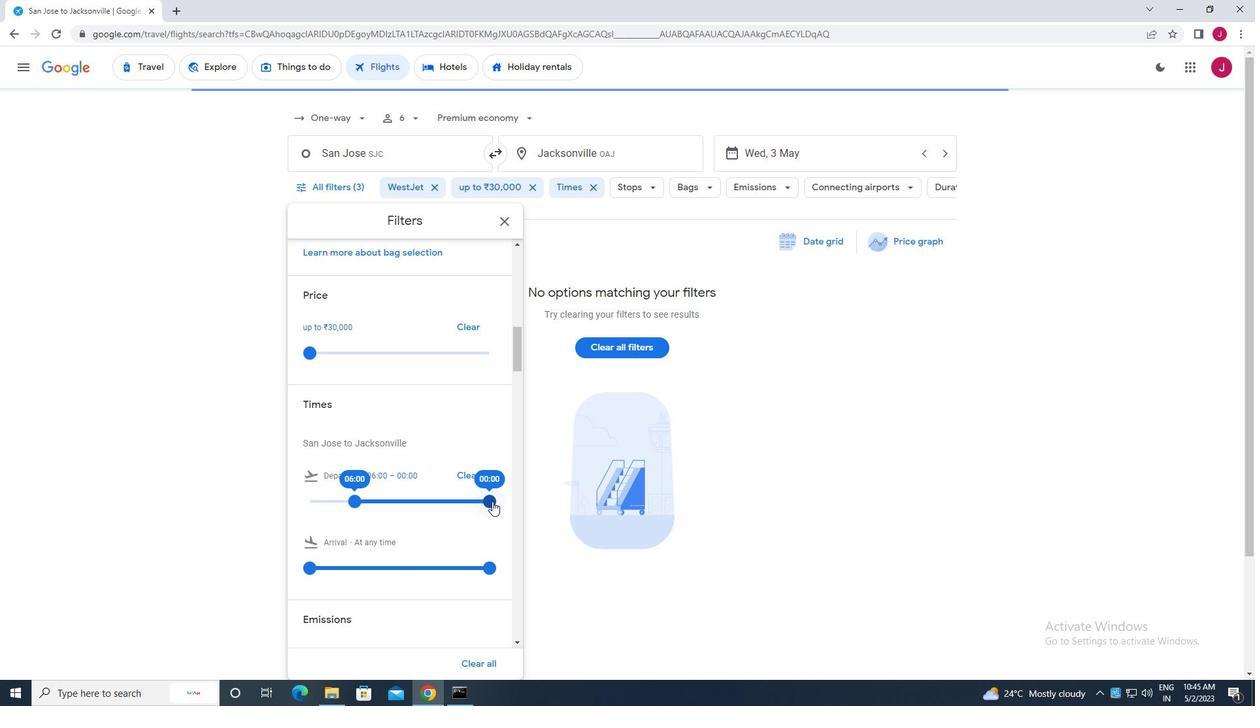 
Action: Mouse moved to (504, 217)
Screenshot: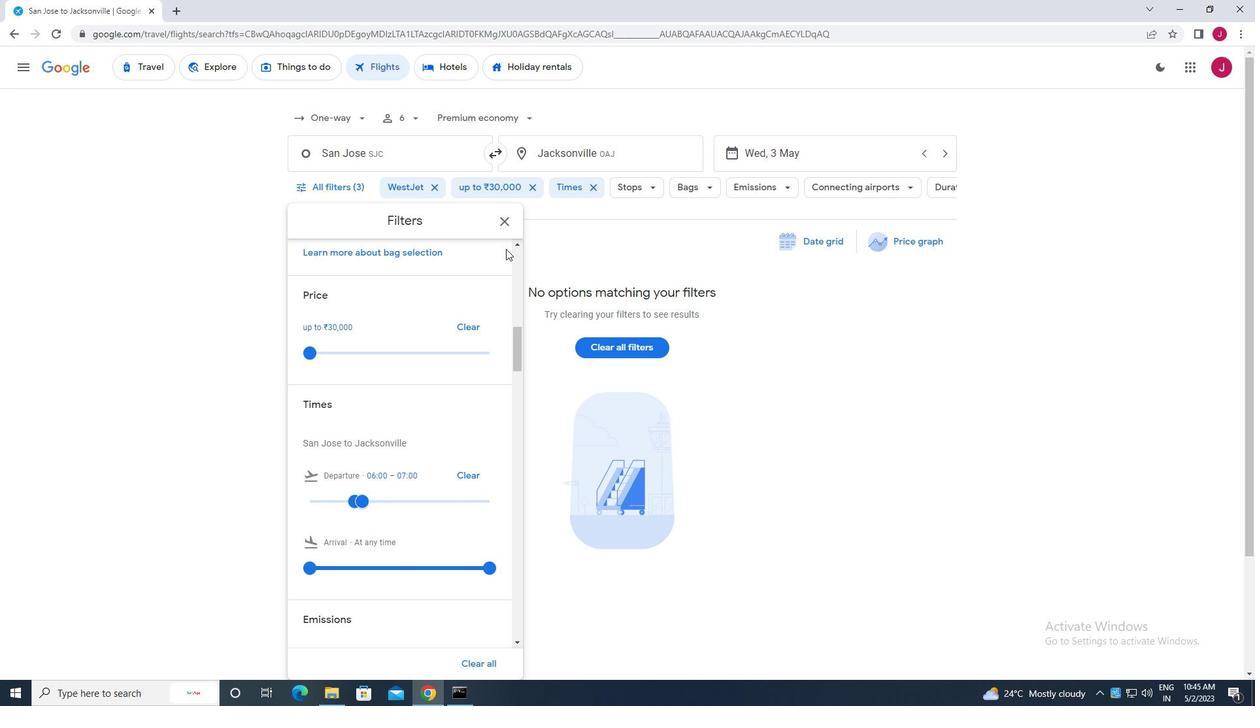 
Action: Mouse pressed left at (504, 217)
Screenshot: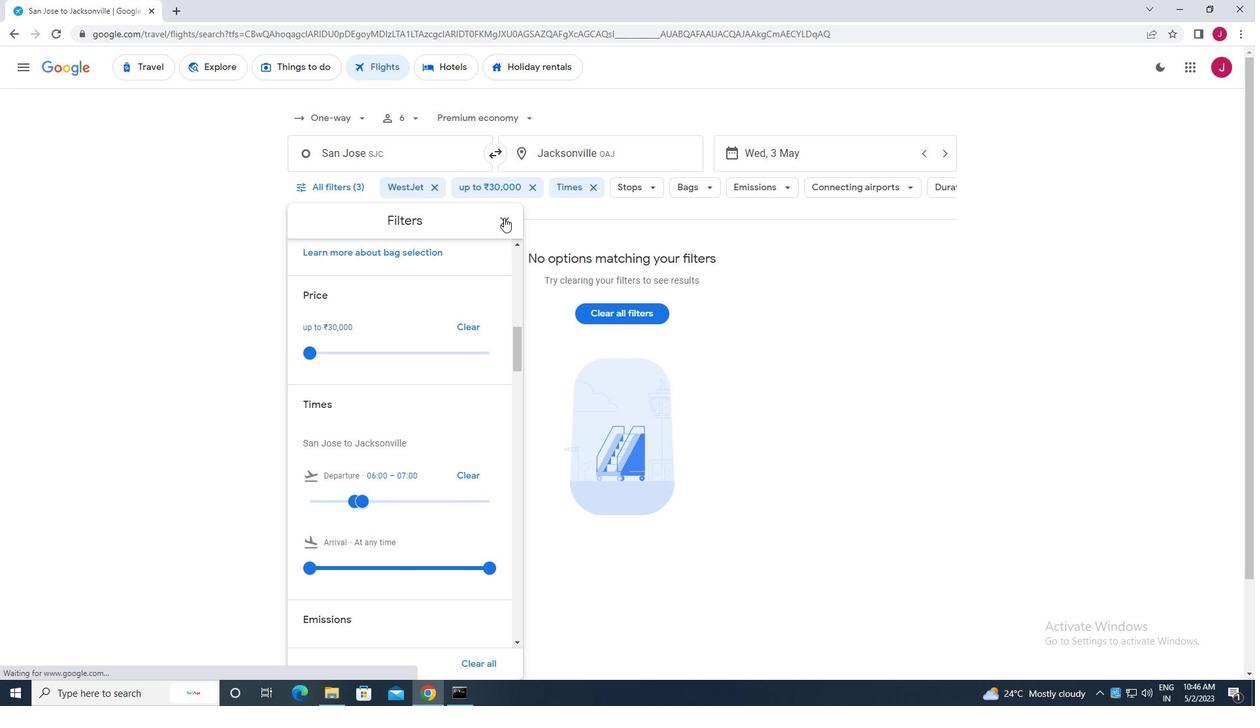 
Action: Mouse moved to (501, 219)
Screenshot: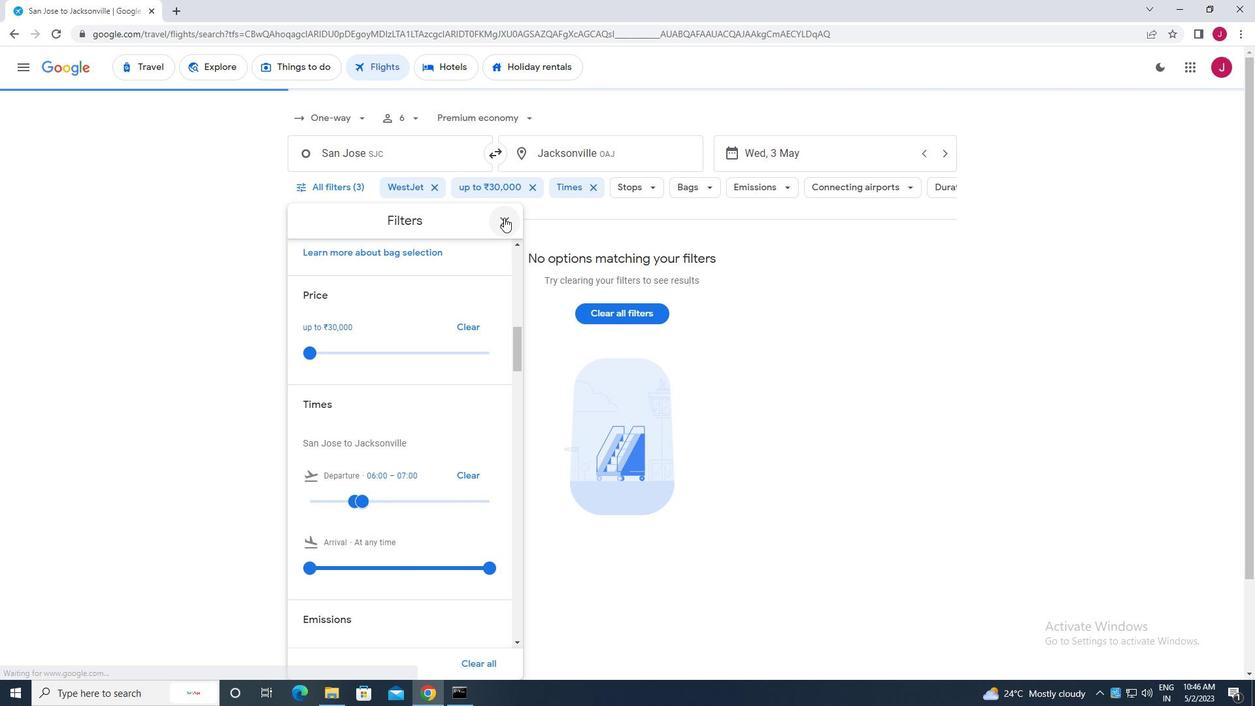 
